Task: Look for space in San Antonio, Philippines from 12th August, 2023 to 15th August, 2023 for 3 adults in price range Rs.12000 to Rs.16000. Place can be entire place with 2 bedrooms having 3 beds and 1 bathroom. Property type can be house, flat, guest house. Booking option can be shelf check-in. Required host language is English.
Action: Mouse moved to (525, 143)
Screenshot: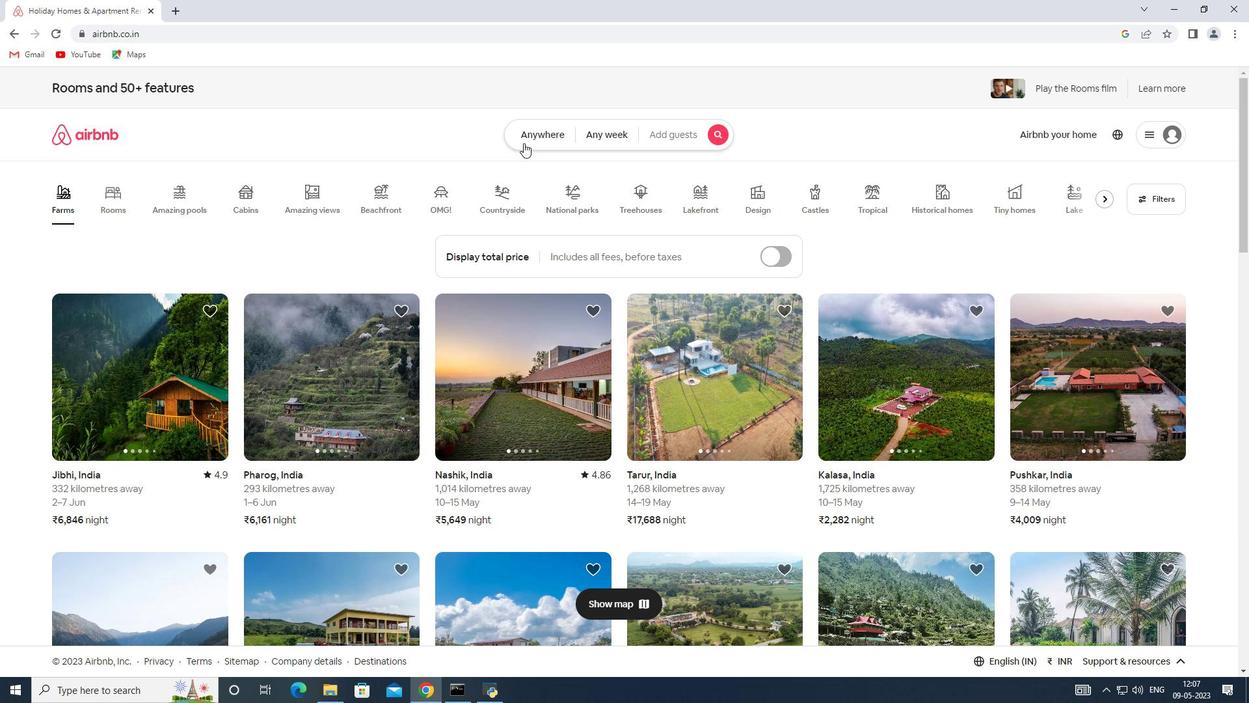 
Action: Mouse pressed left at (525, 143)
Screenshot: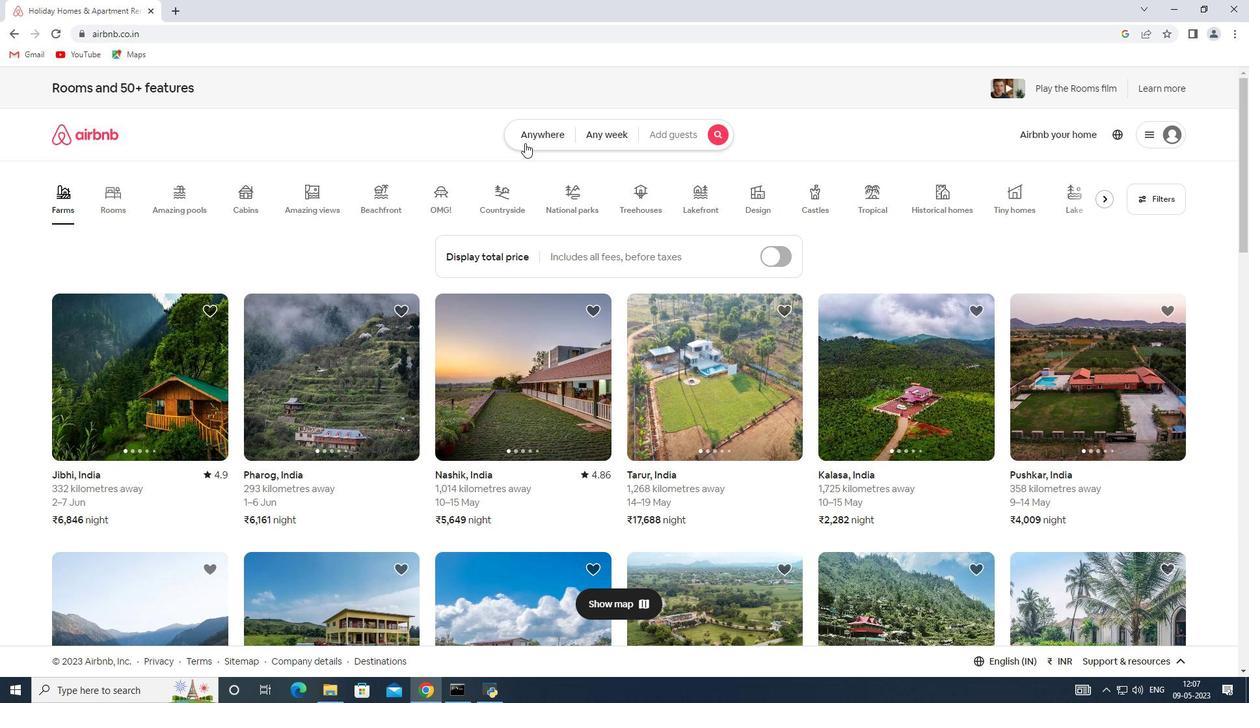 
Action: Mouse moved to (489, 181)
Screenshot: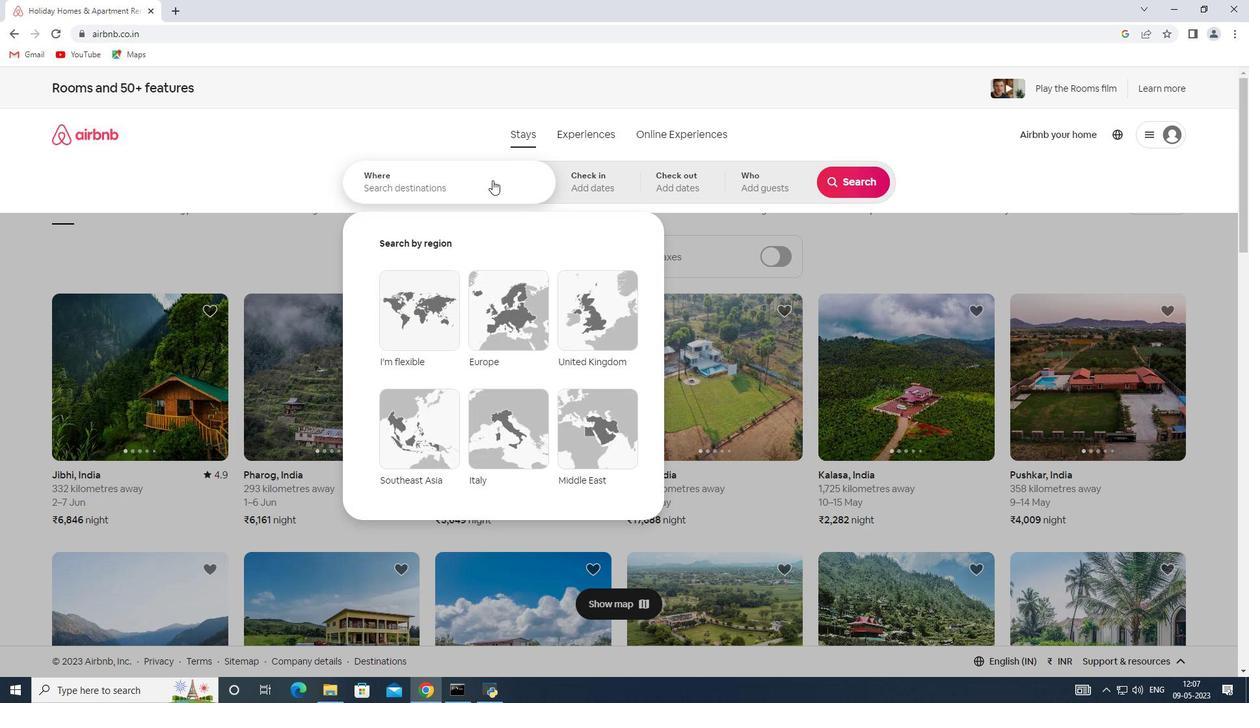 
Action: Mouse pressed left at (489, 181)
Screenshot: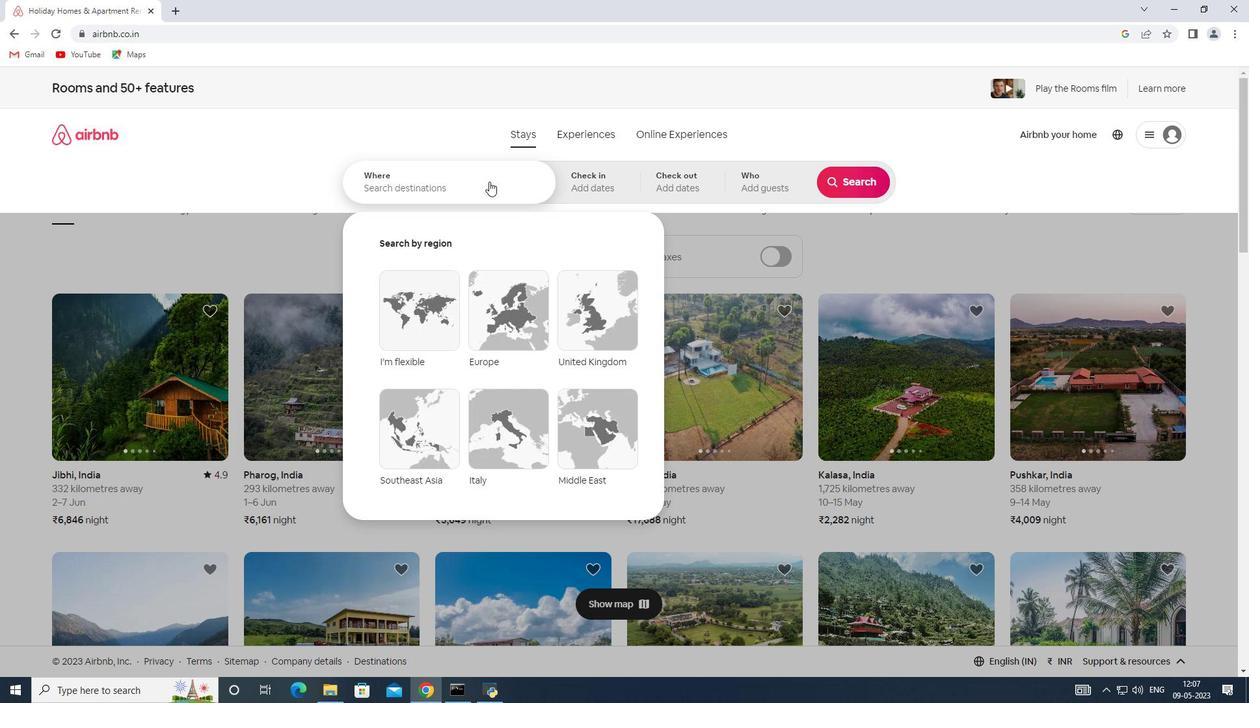 
Action: Key pressed <Key.shift>San<Key.space><Key.shift>Antonio,<Key.shift>Philippines
Screenshot: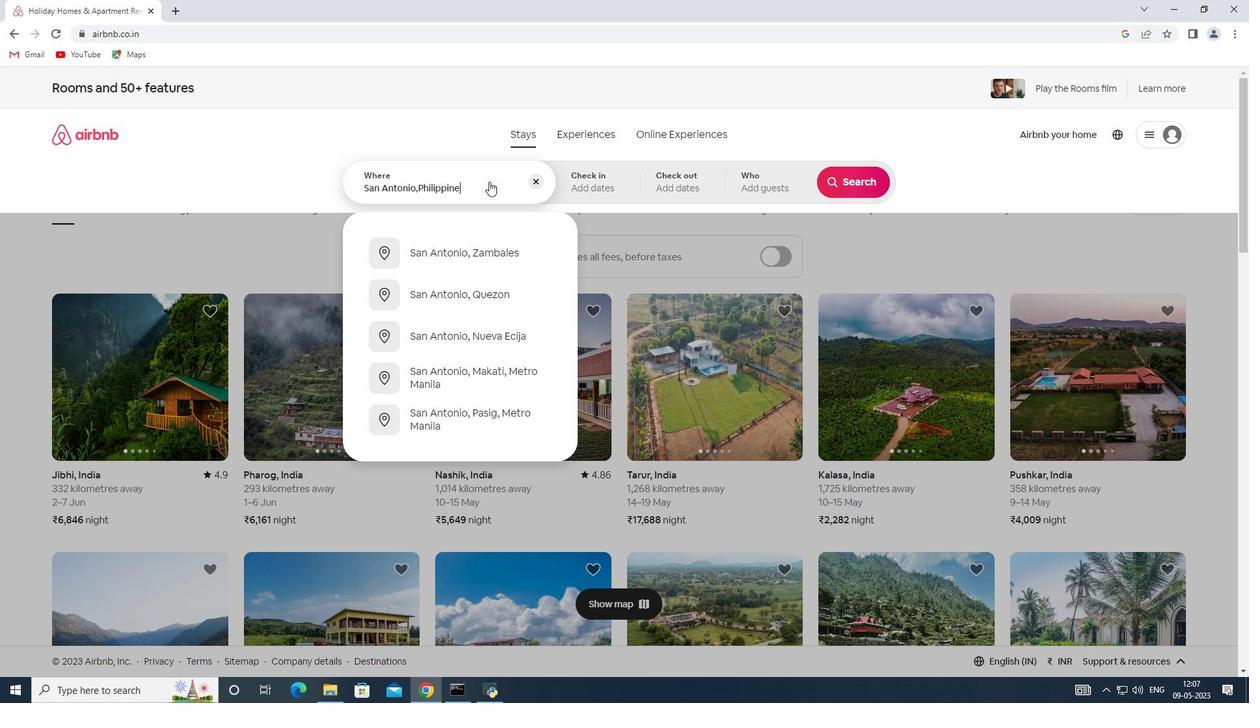 
Action: Mouse moved to (578, 177)
Screenshot: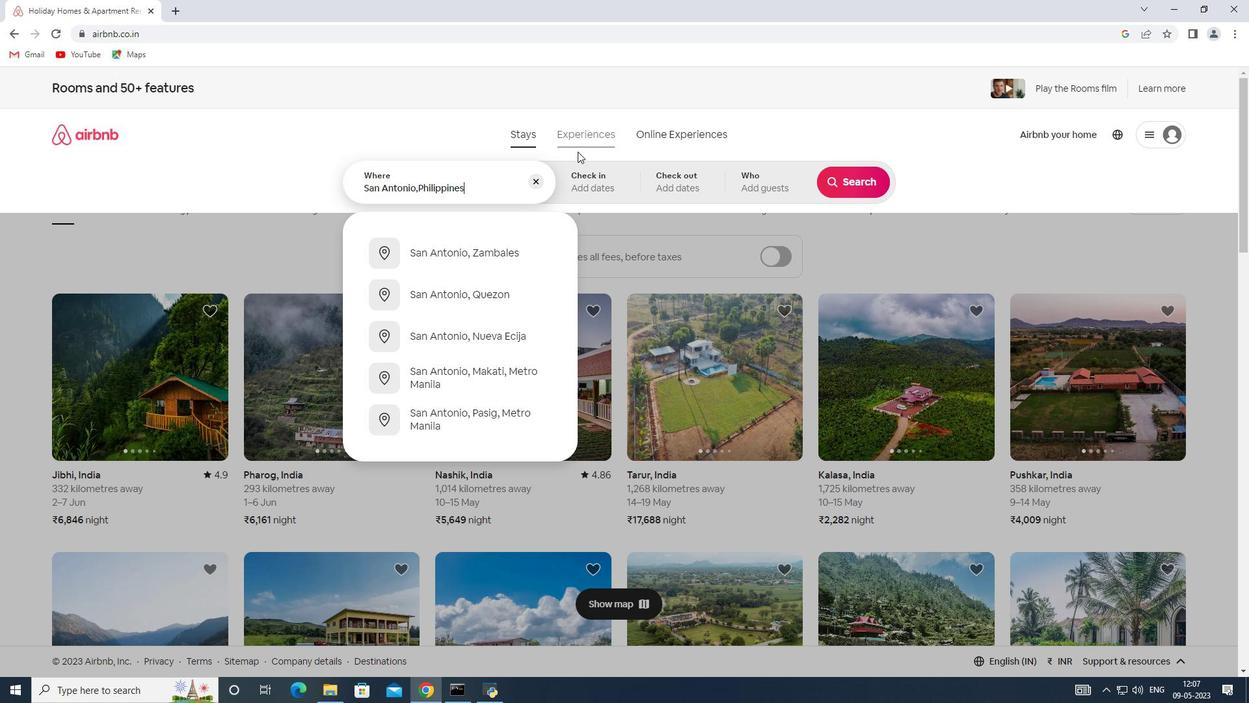 
Action: Mouse pressed left at (578, 177)
Screenshot: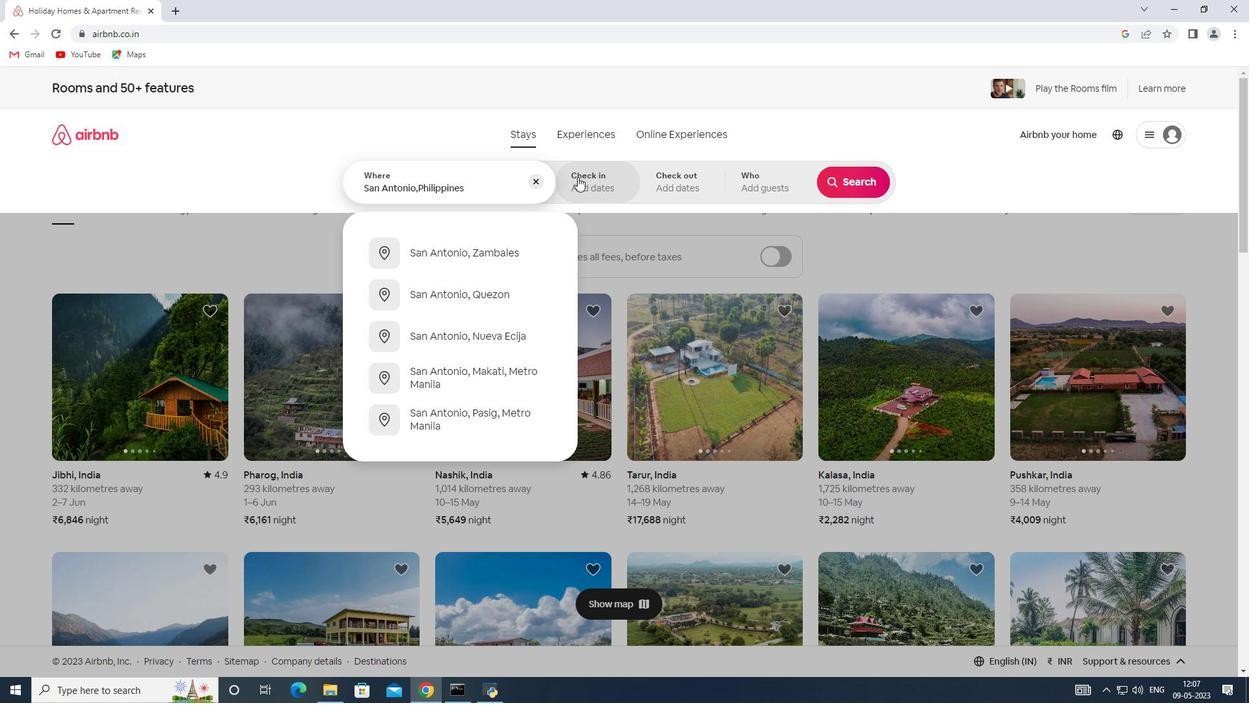 
Action: Mouse moved to (846, 289)
Screenshot: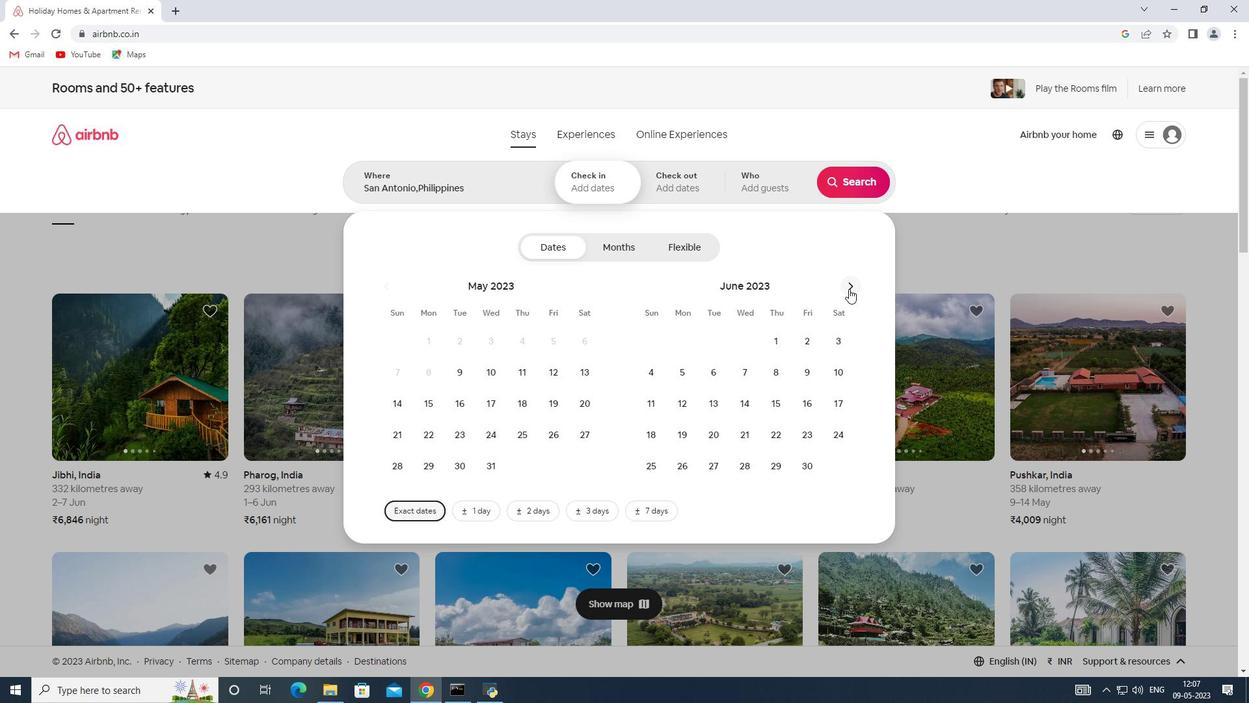 
Action: Mouse pressed left at (846, 289)
Screenshot: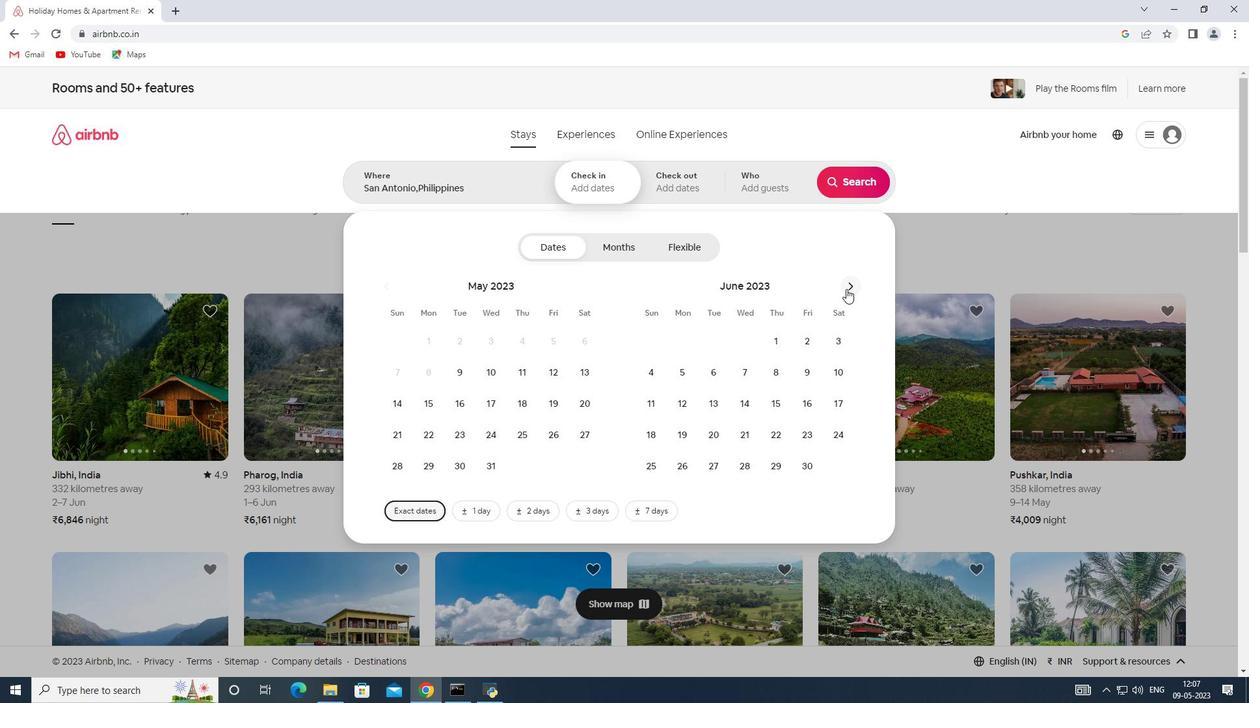 
Action: Mouse pressed left at (846, 289)
Screenshot: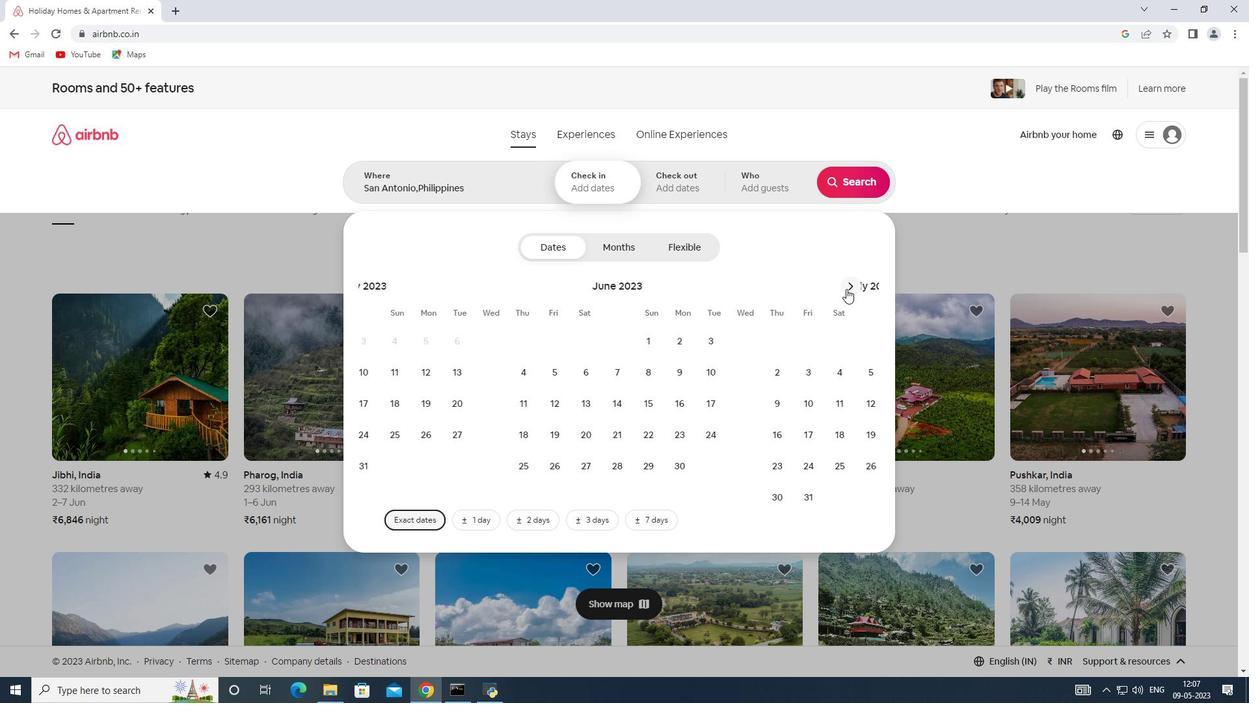 
Action: Mouse moved to (837, 365)
Screenshot: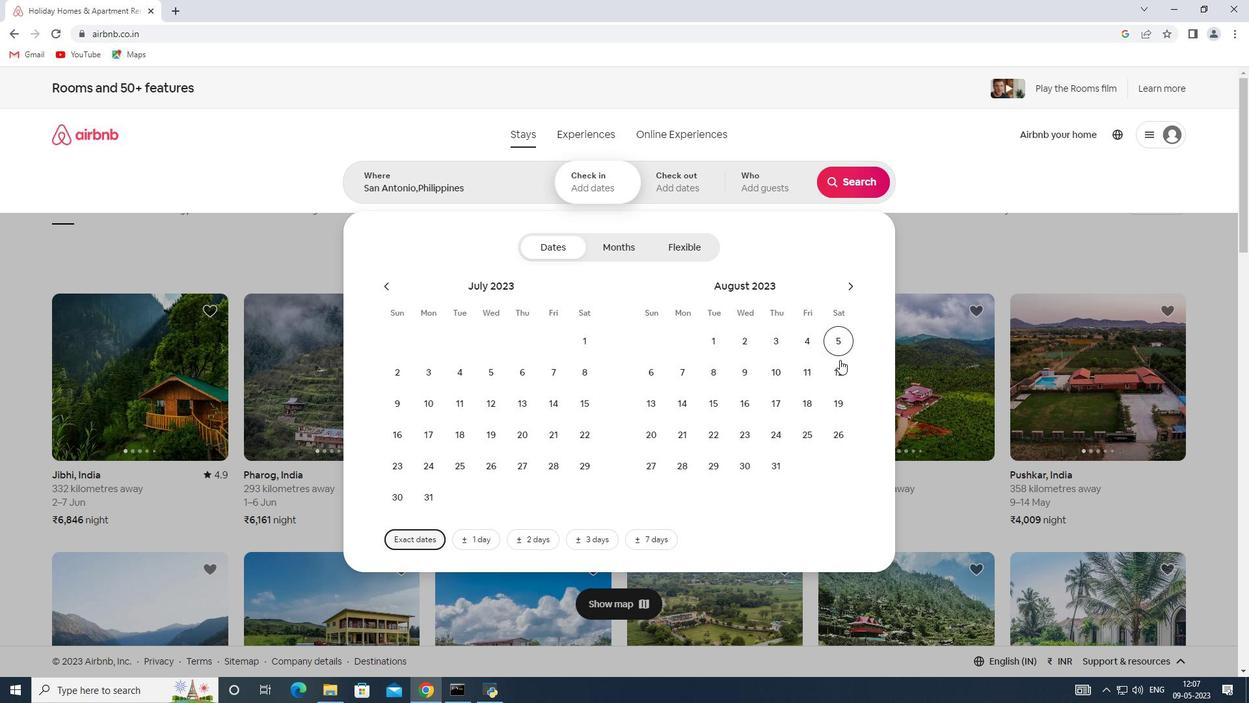 
Action: Mouse pressed left at (837, 365)
Screenshot: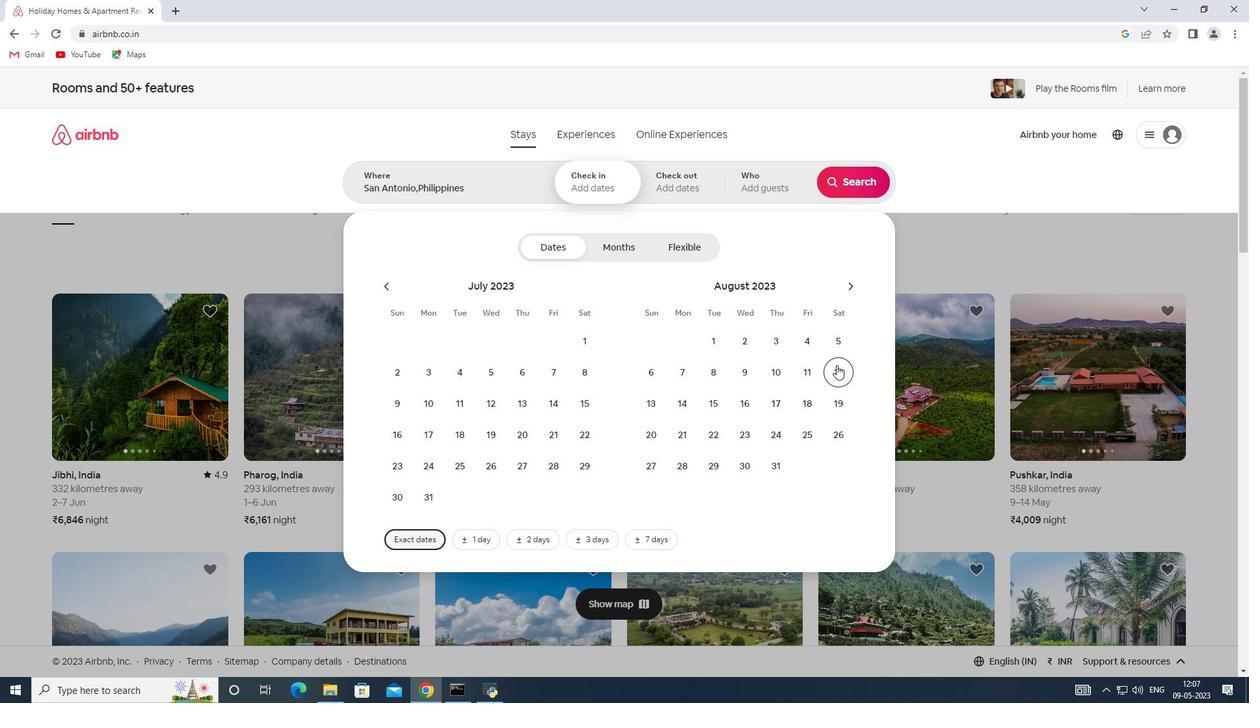 
Action: Mouse moved to (711, 400)
Screenshot: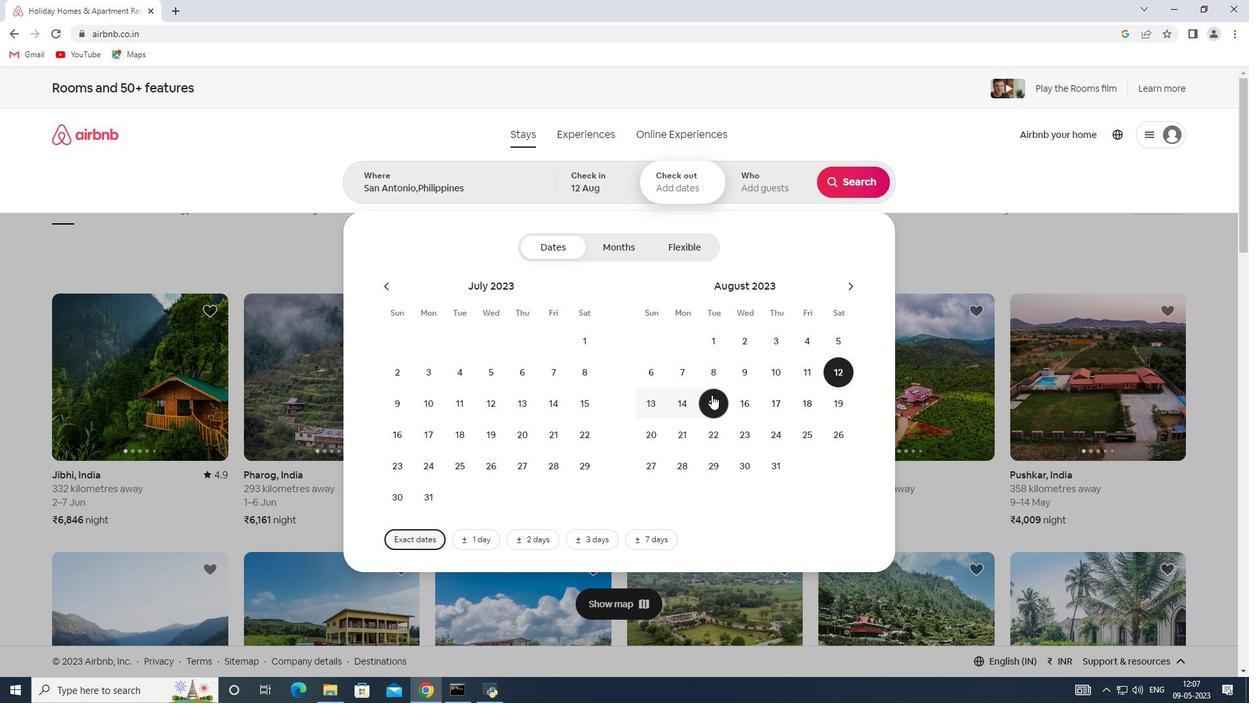 
Action: Mouse pressed left at (711, 400)
Screenshot: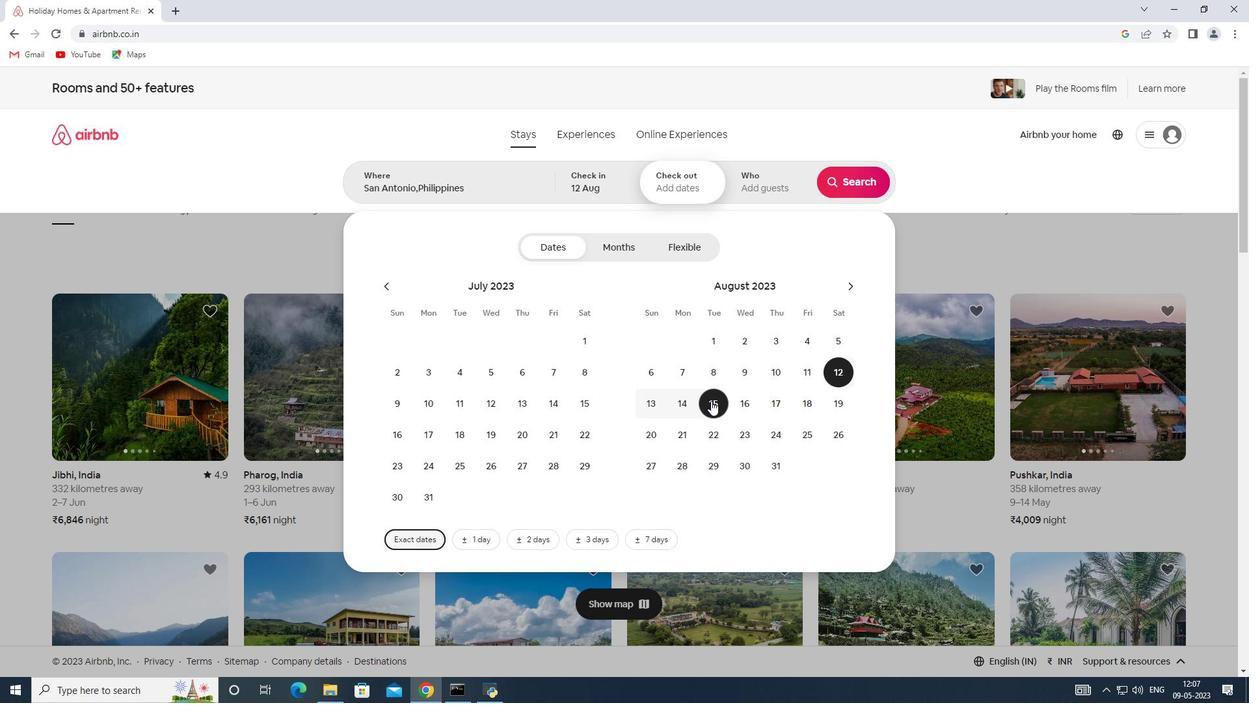 
Action: Mouse moved to (765, 188)
Screenshot: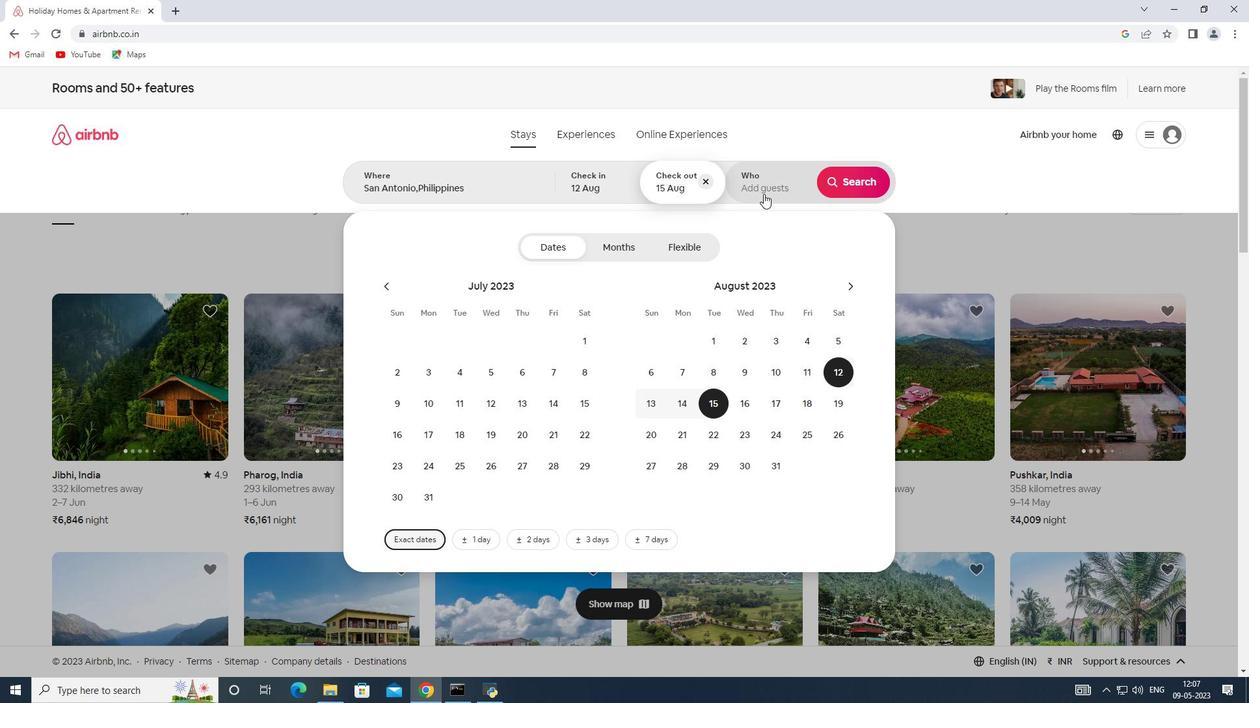 
Action: Mouse pressed left at (765, 188)
Screenshot: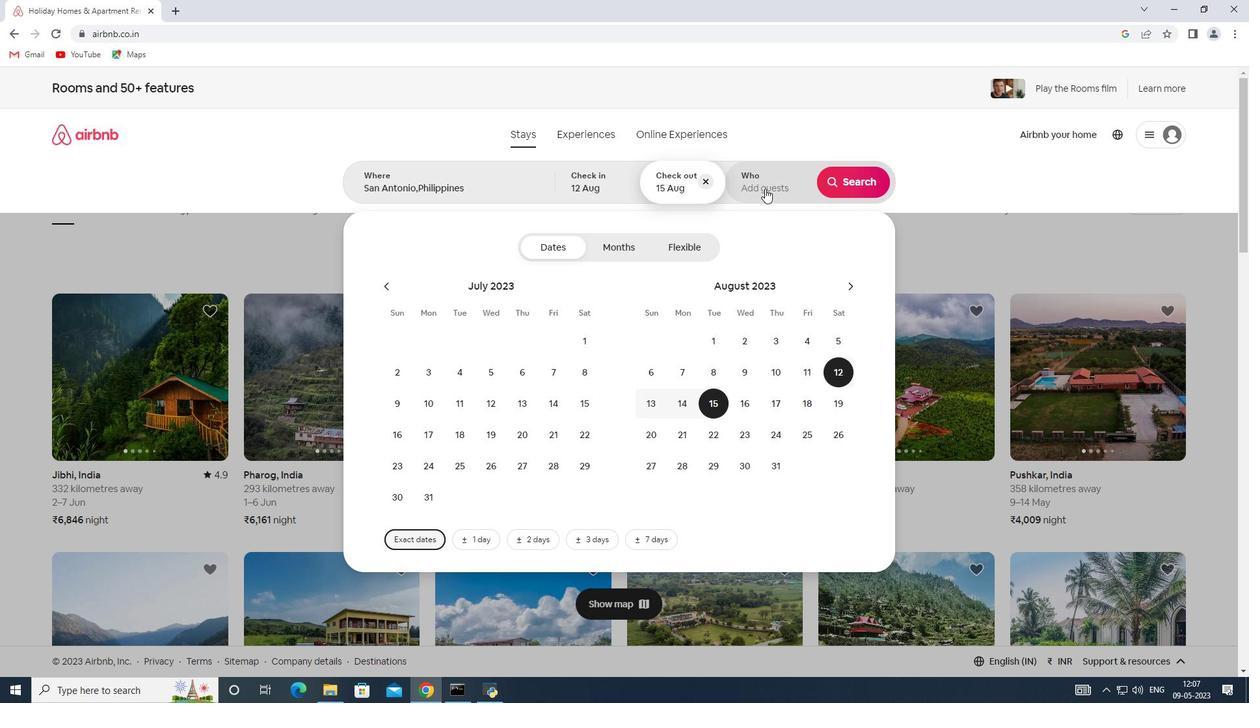 
Action: Mouse moved to (853, 255)
Screenshot: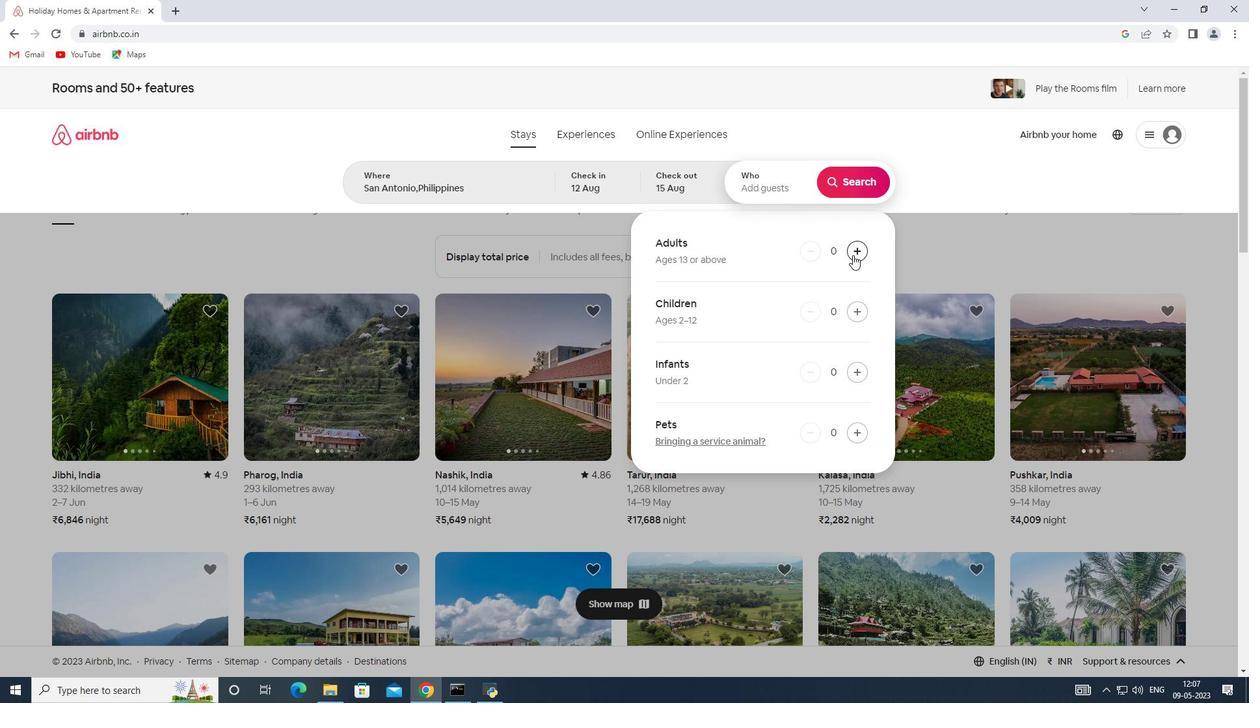 
Action: Mouse pressed left at (853, 255)
Screenshot: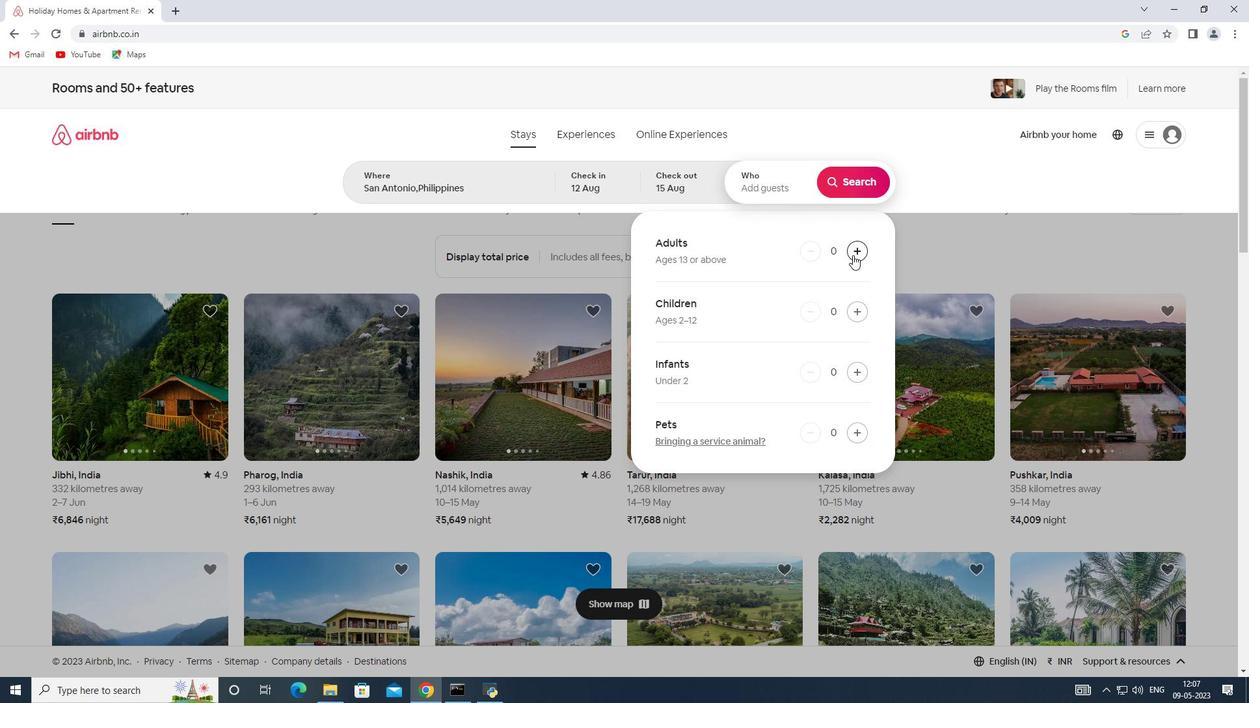 
Action: Mouse pressed left at (853, 255)
Screenshot: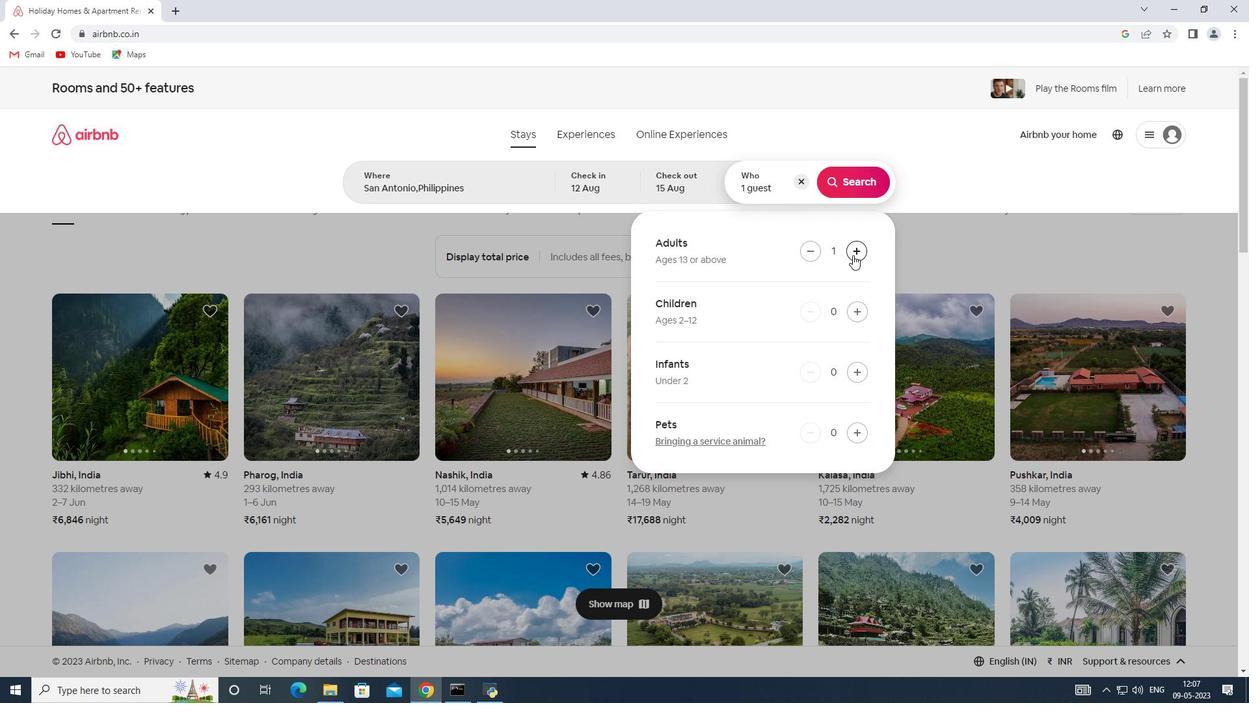 
Action: Mouse pressed left at (853, 255)
Screenshot: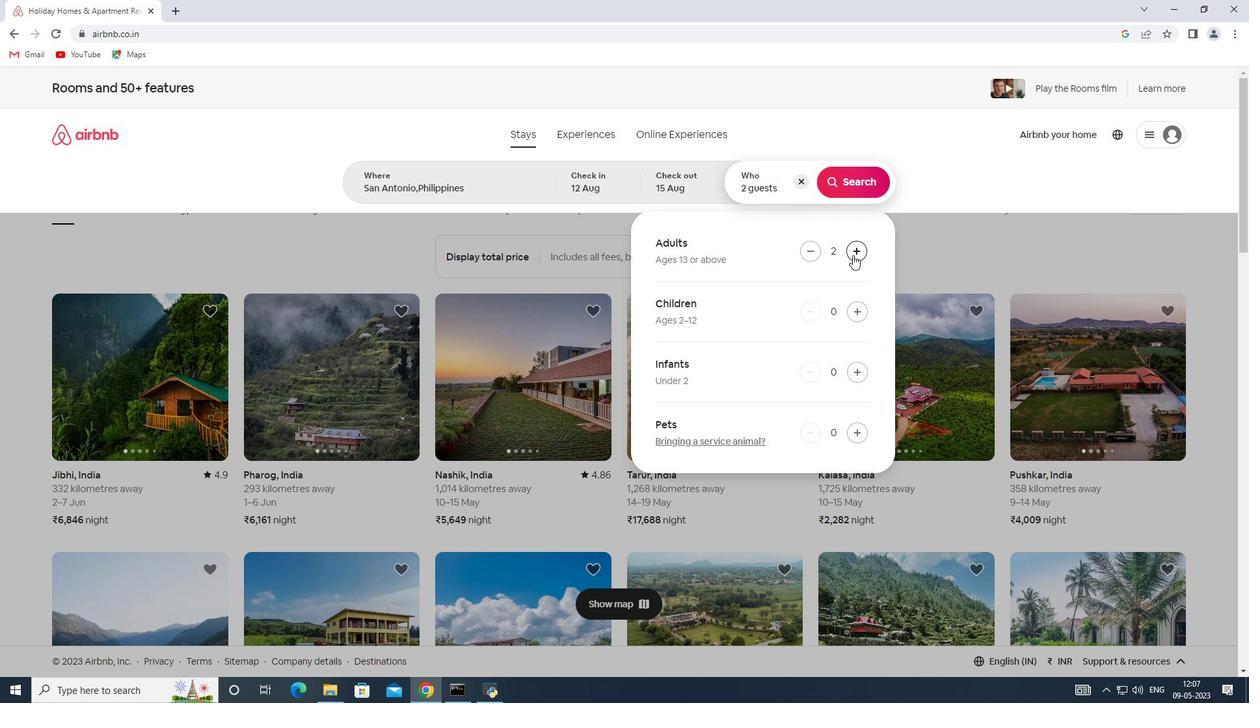 
Action: Mouse moved to (857, 182)
Screenshot: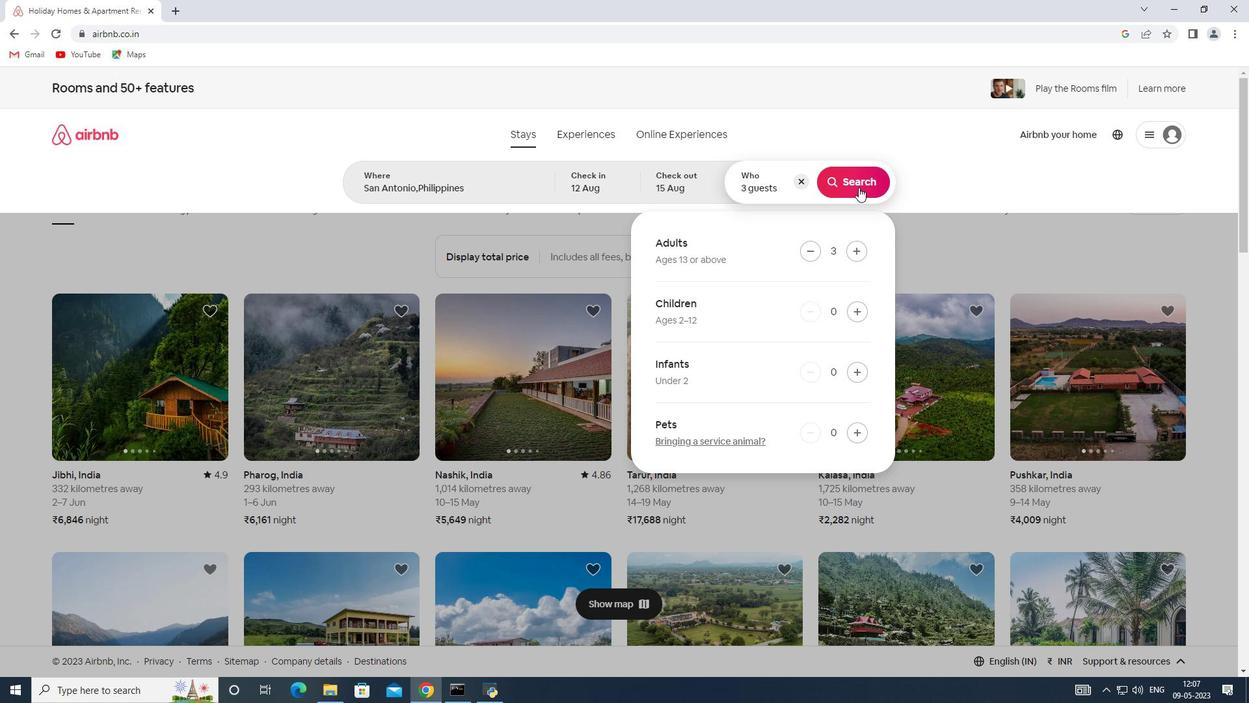 
Action: Mouse pressed left at (857, 182)
Screenshot: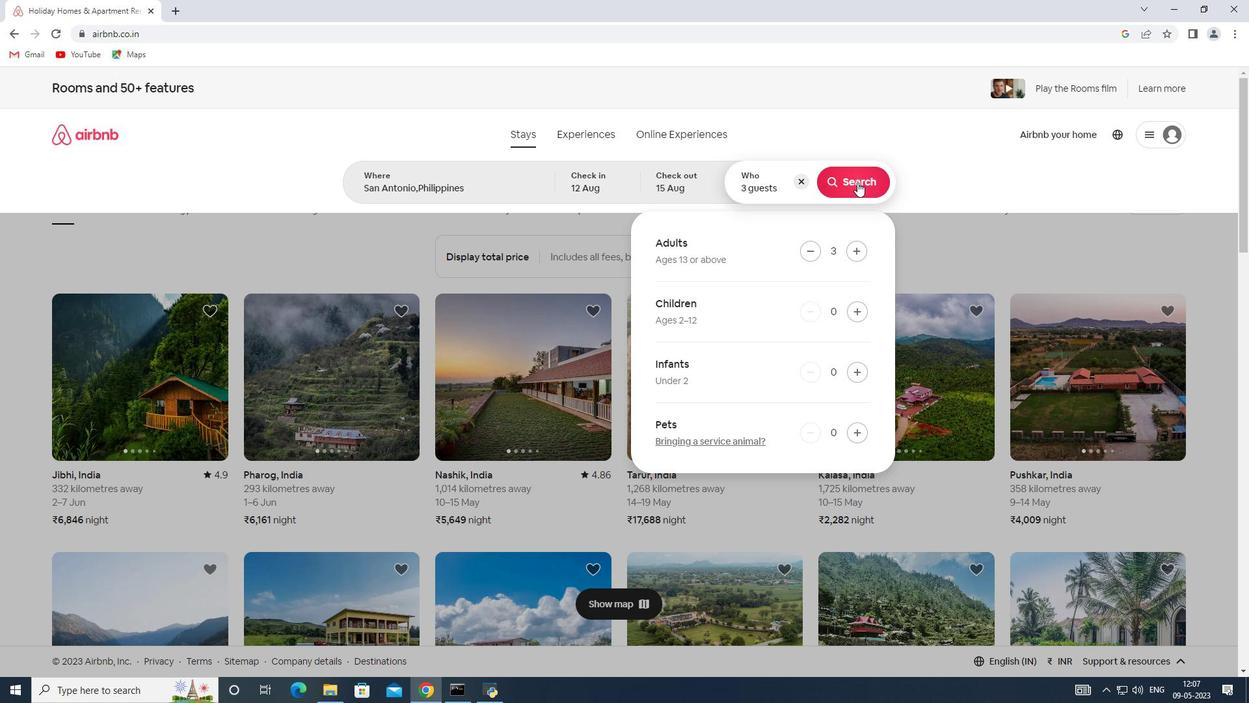 
Action: Mouse moved to (1176, 143)
Screenshot: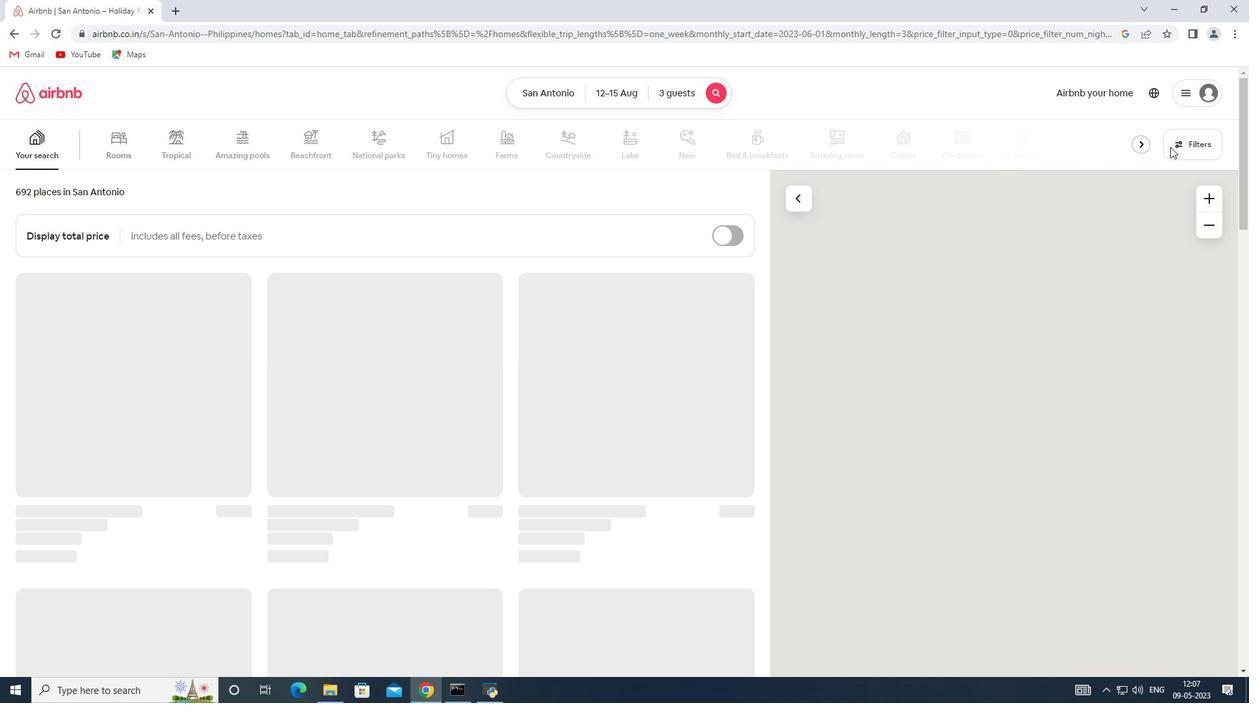 
Action: Mouse pressed left at (1176, 143)
Screenshot: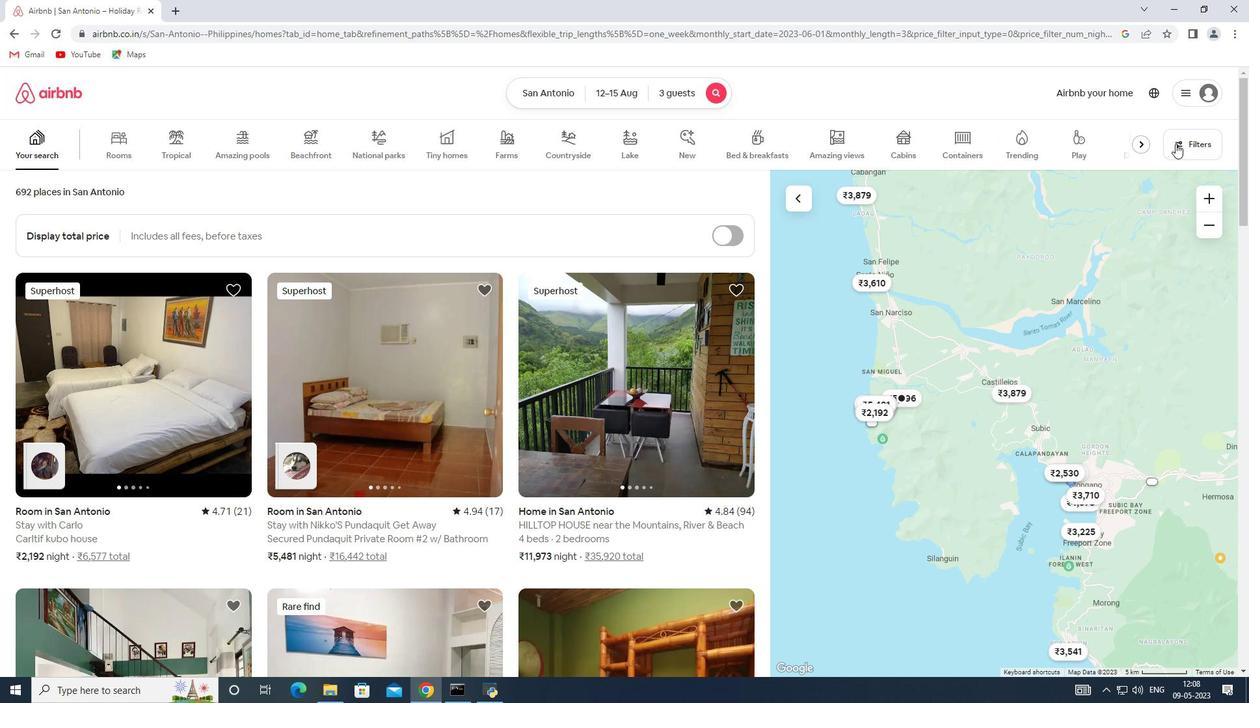 
Action: Mouse moved to (446, 459)
Screenshot: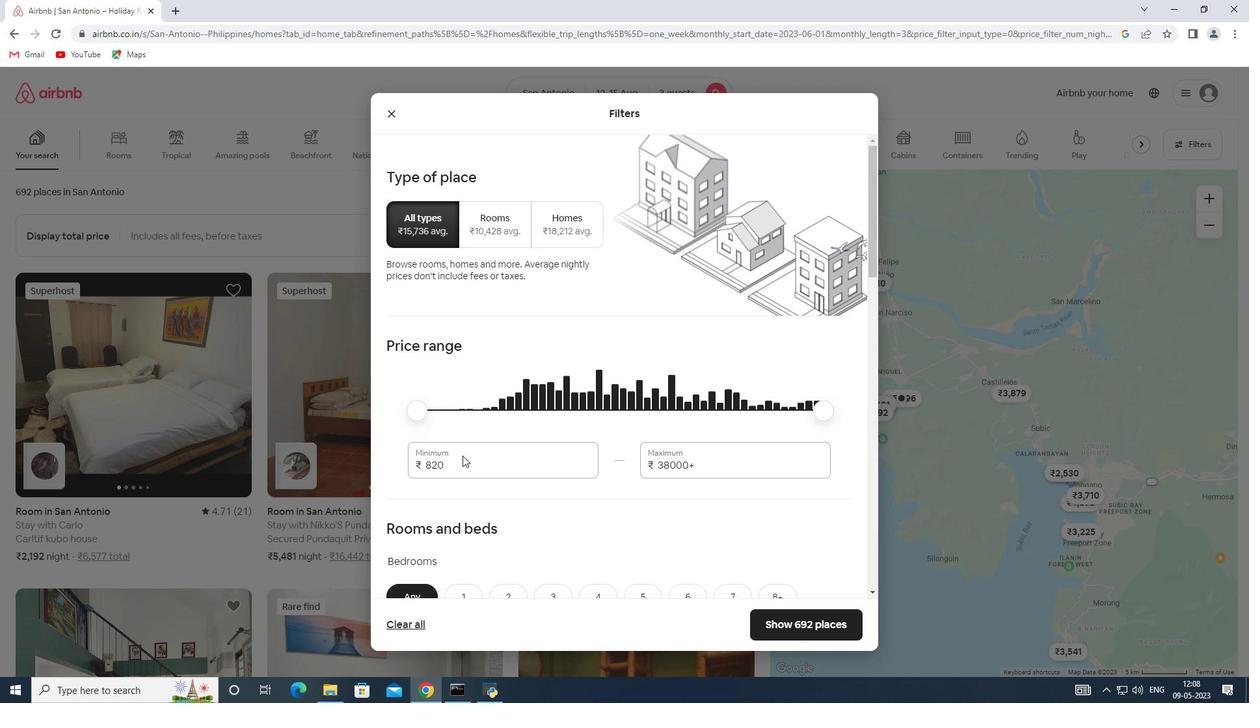 
Action: Mouse pressed left at (446, 459)
Screenshot: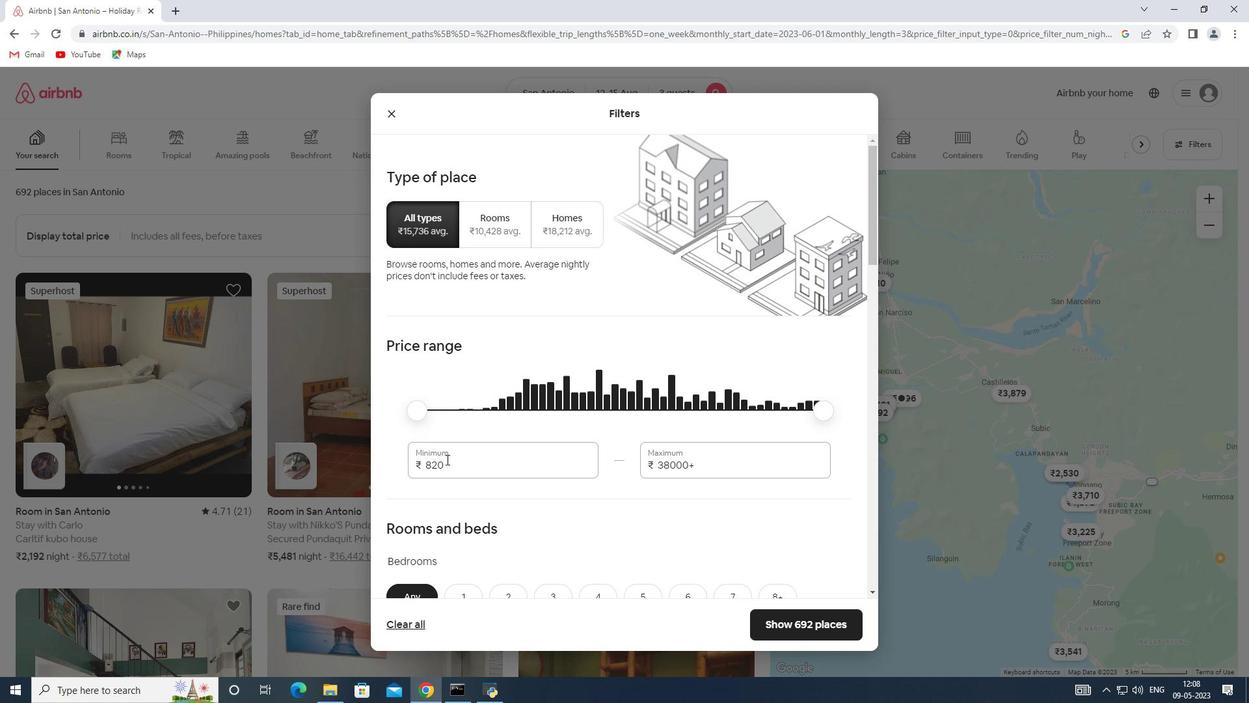 
Action: Mouse moved to (415, 460)
Screenshot: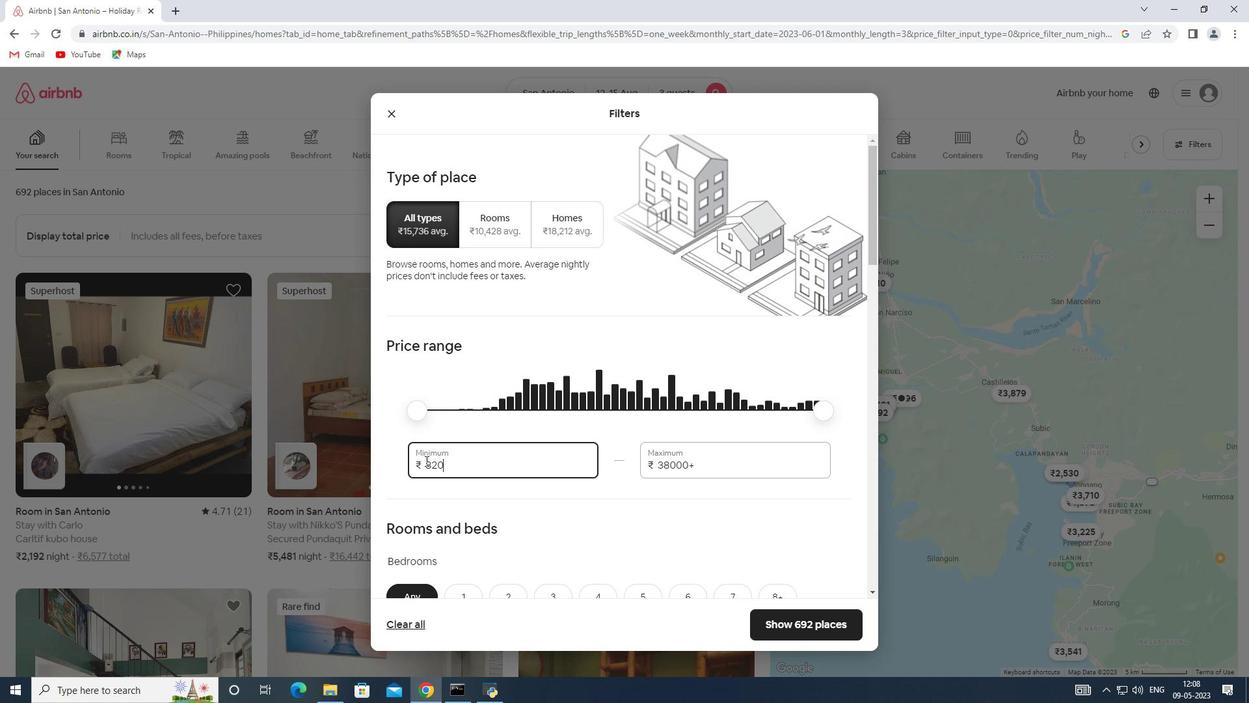 
Action: Key pressed 12000
Screenshot: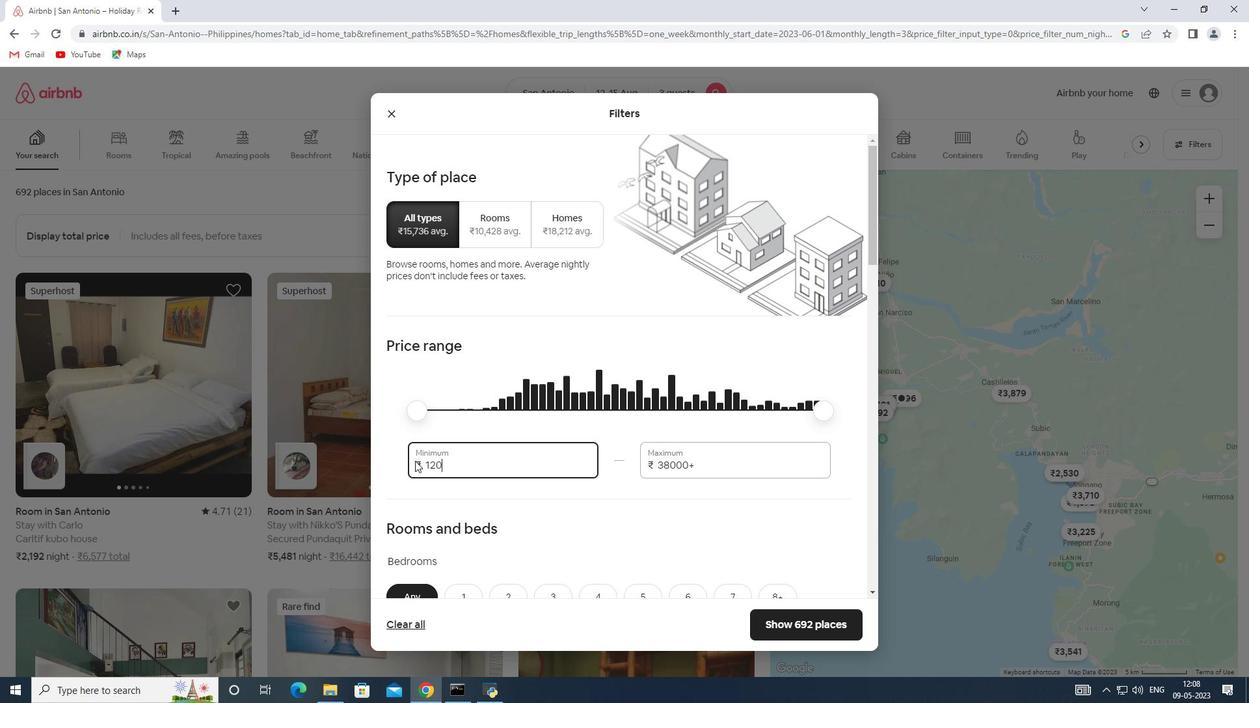 
Action: Mouse moved to (702, 466)
Screenshot: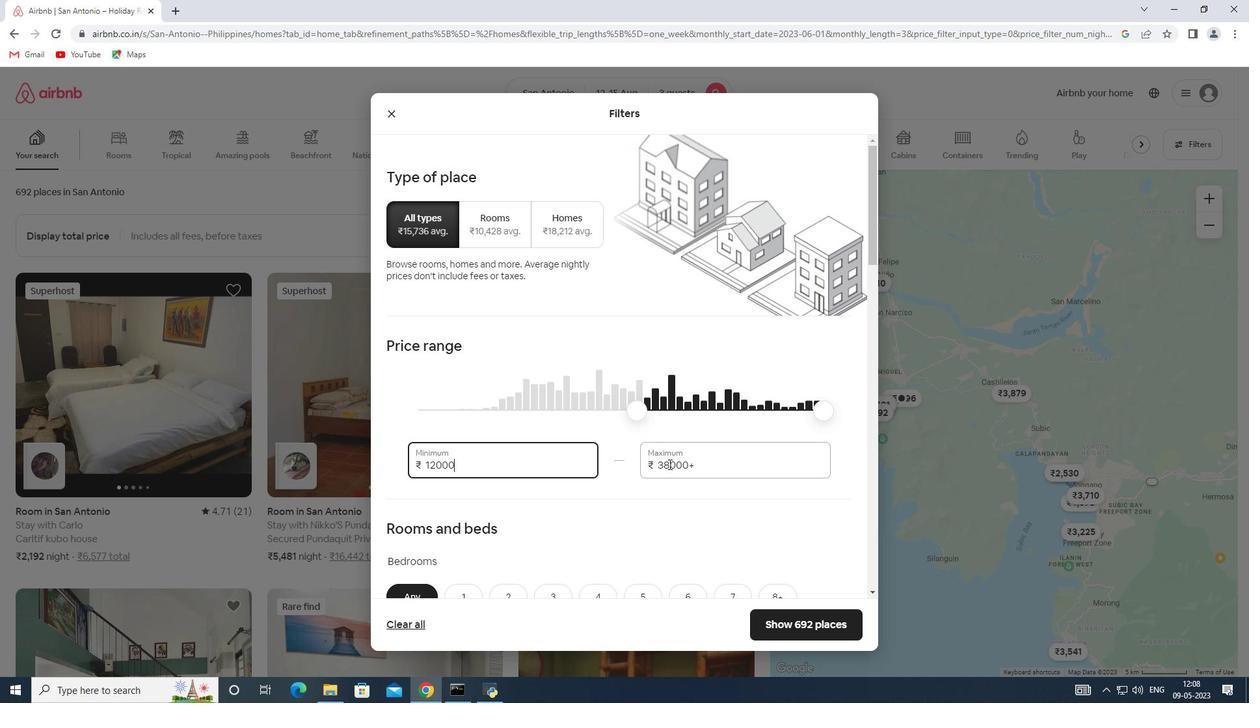 
Action: Mouse pressed left at (702, 466)
Screenshot: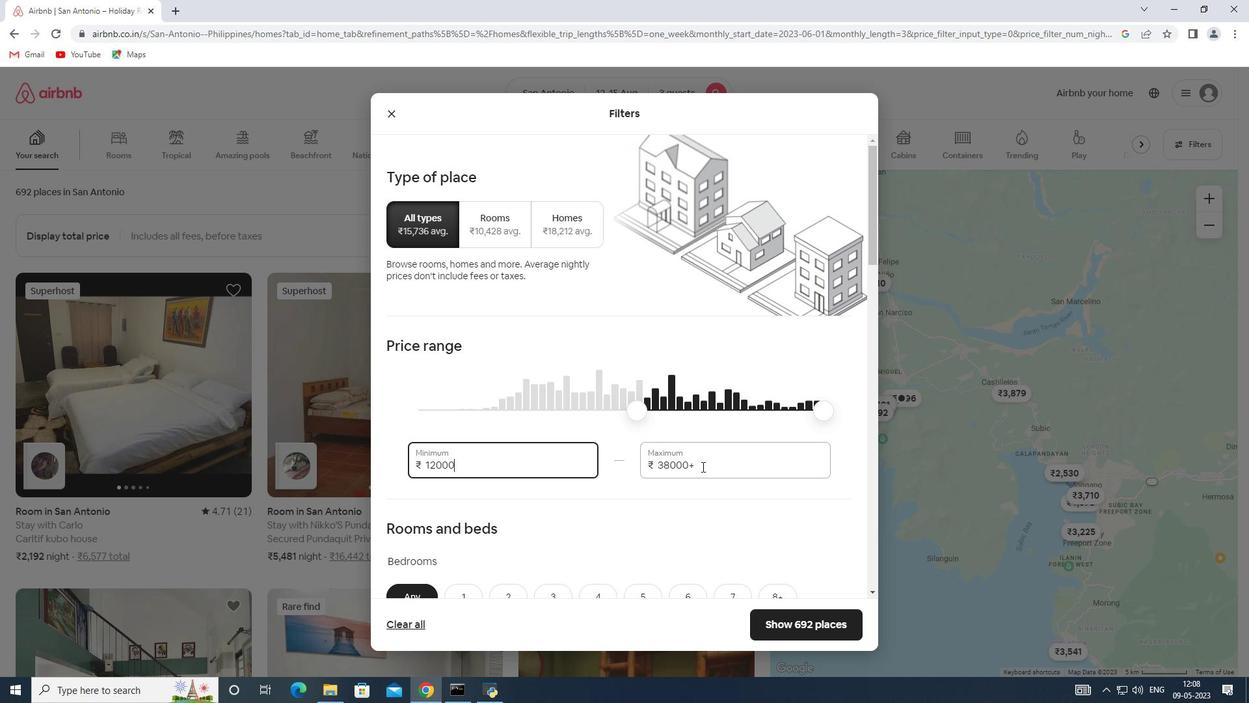 
Action: Mouse moved to (650, 466)
Screenshot: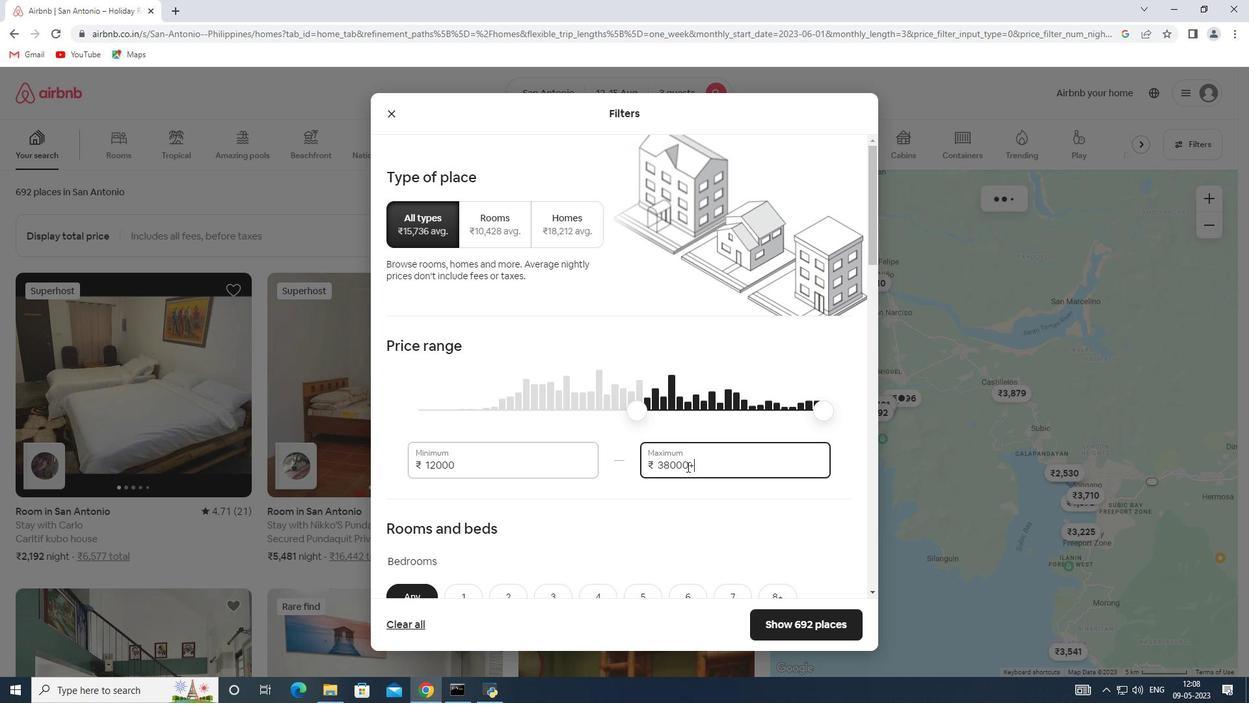 
Action: Key pressed 16000
Screenshot: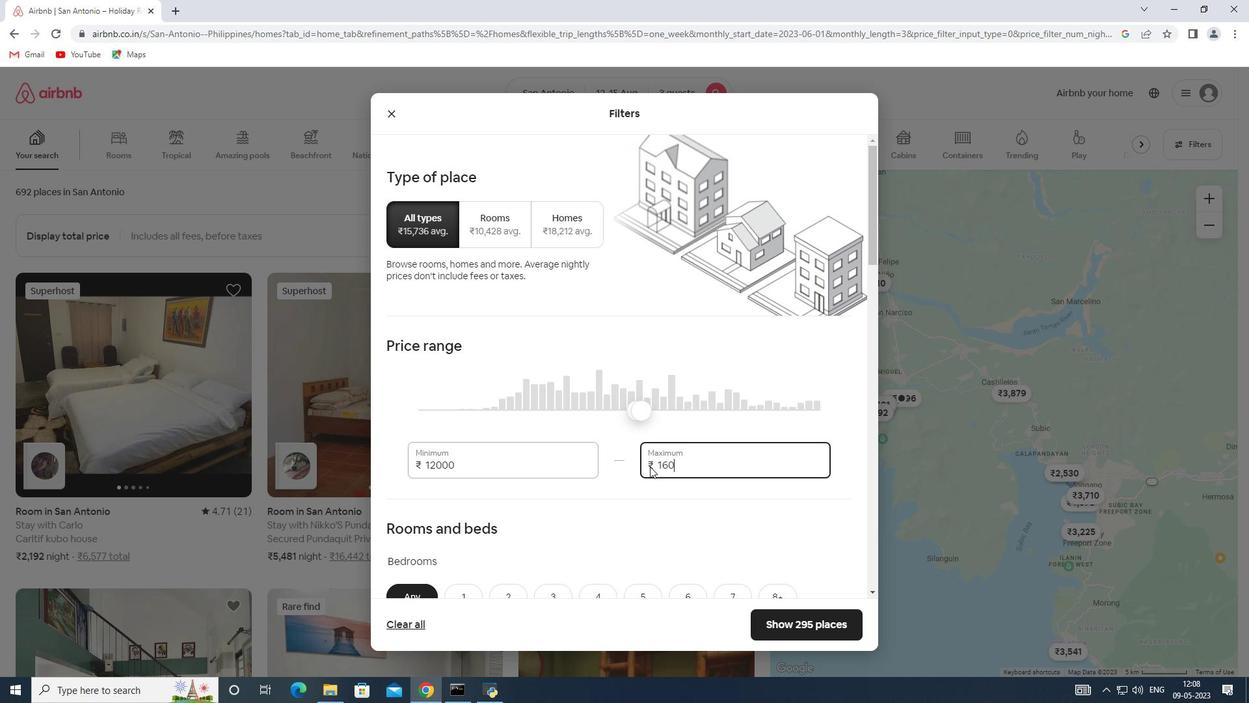 
Action: Mouse scrolled (650, 466) with delta (0, 0)
Screenshot: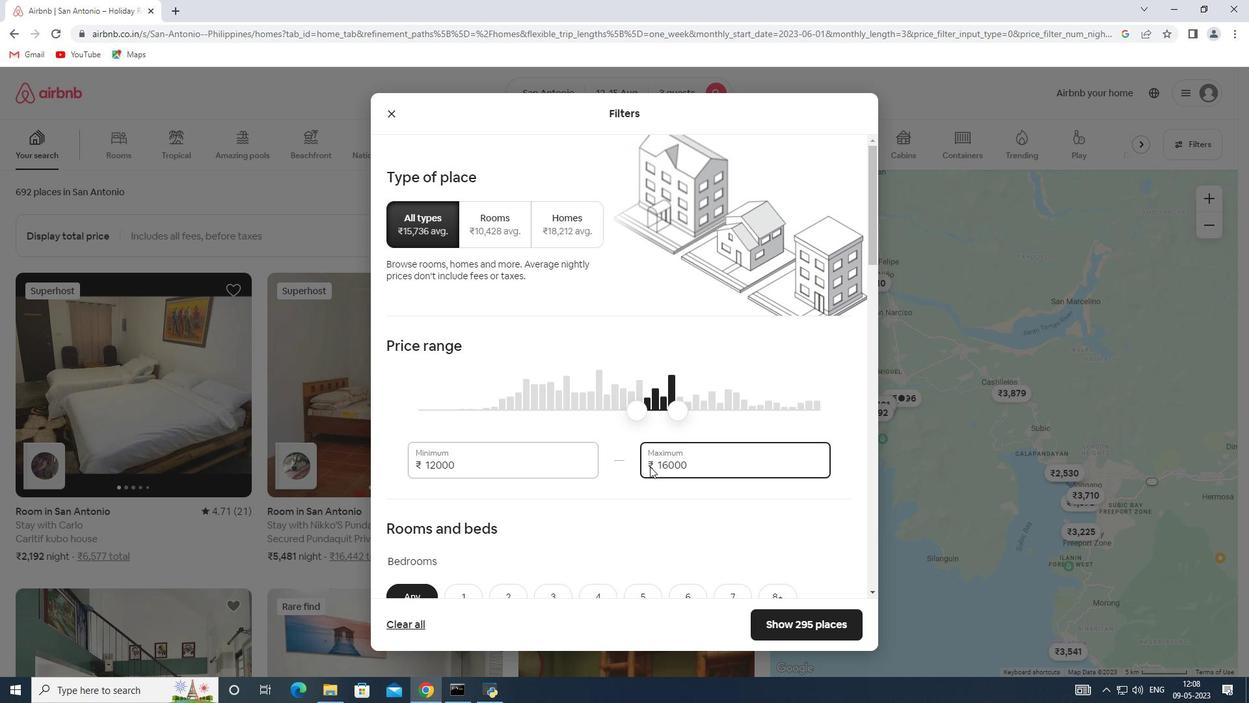 
Action: Mouse scrolled (650, 466) with delta (0, 0)
Screenshot: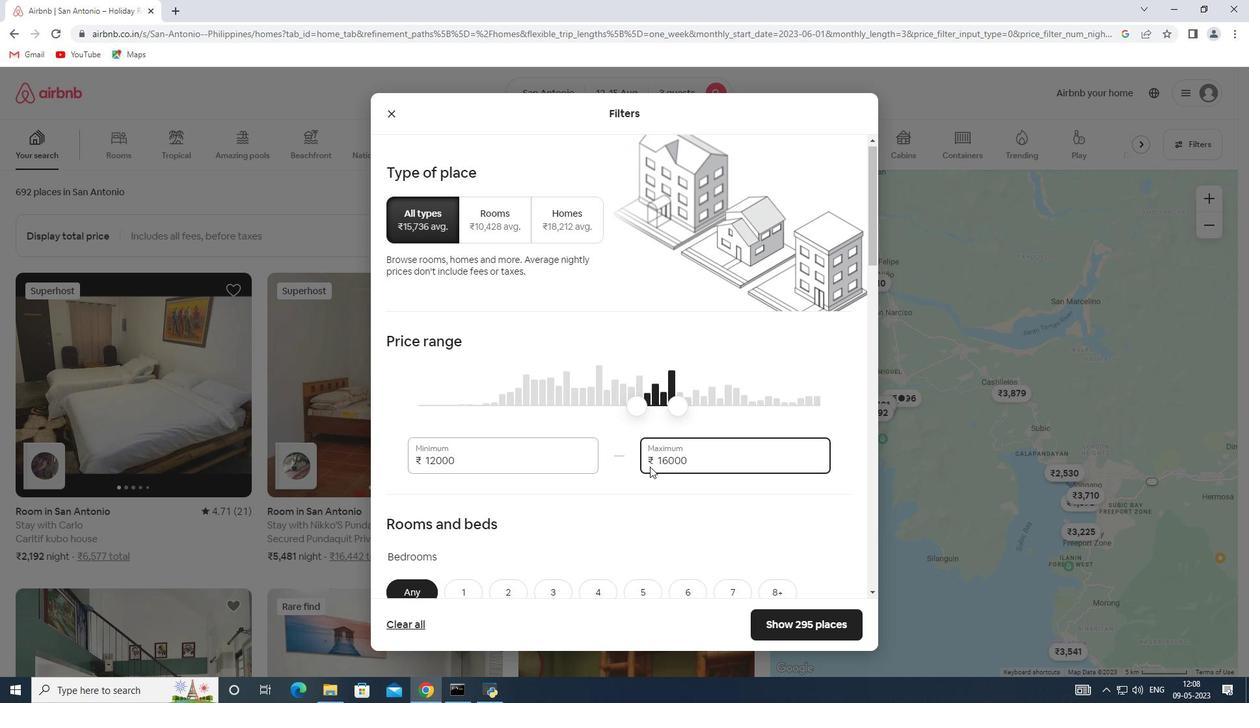 
Action: Mouse scrolled (650, 466) with delta (0, 0)
Screenshot: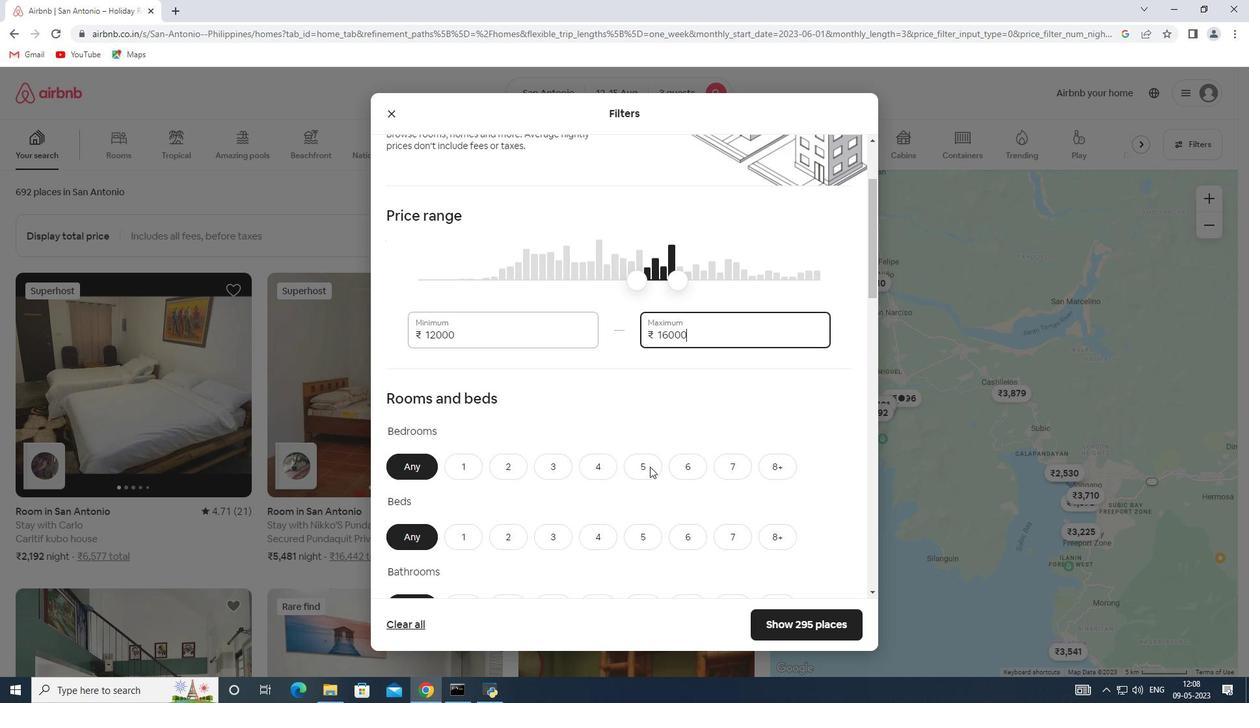 
Action: Mouse scrolled (650, 466) with delta (0, 0)
Screenshot: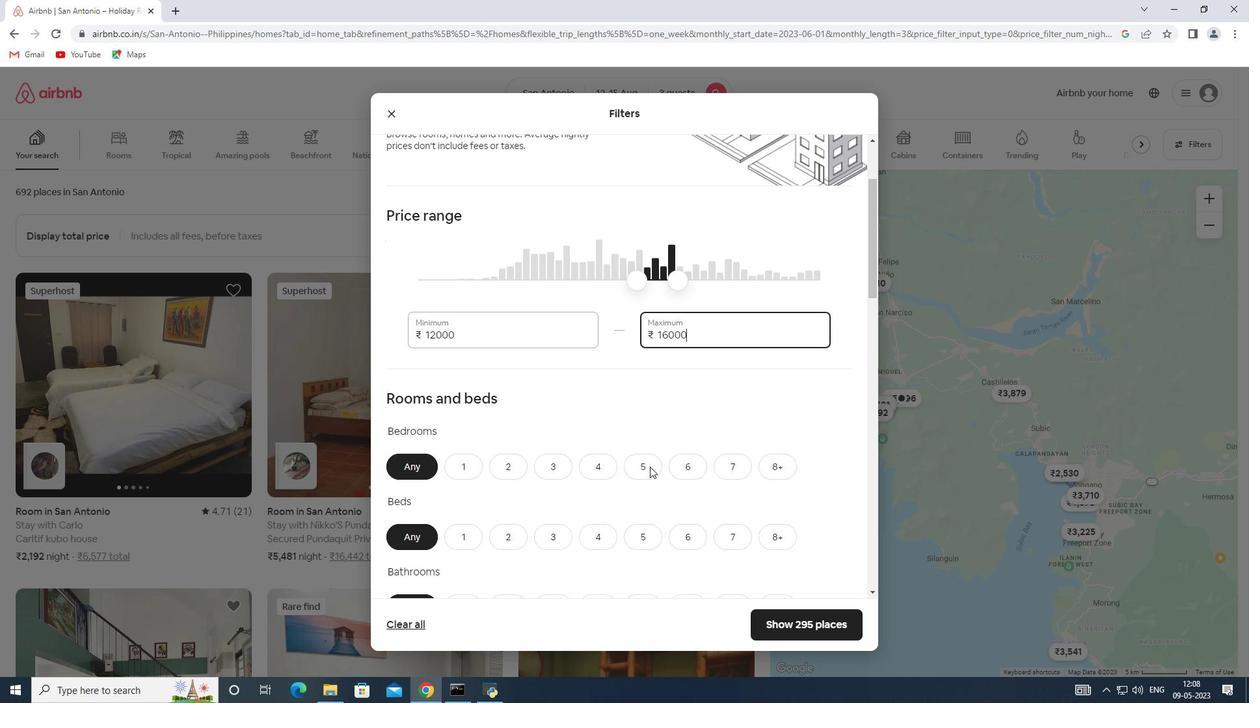 
Action: Mouse moved to (499, 344)
Screenshot: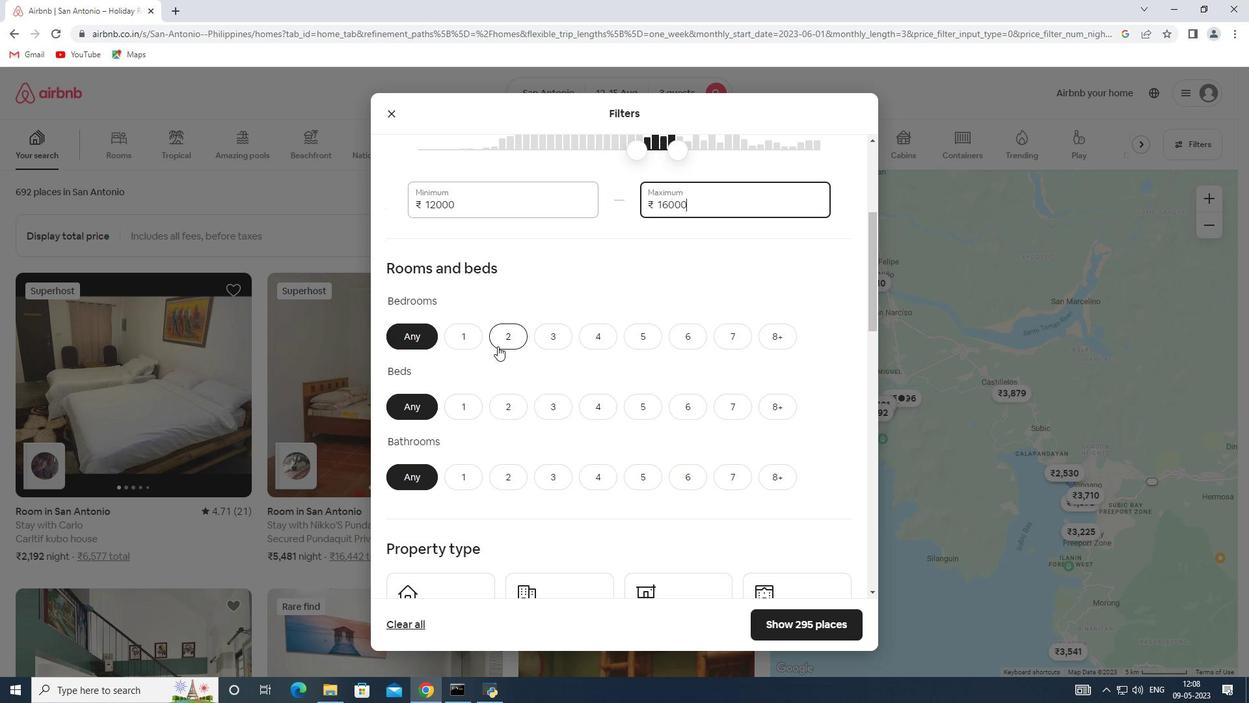 
Action: Mouse pressed left at (499, 344)
Screenshot: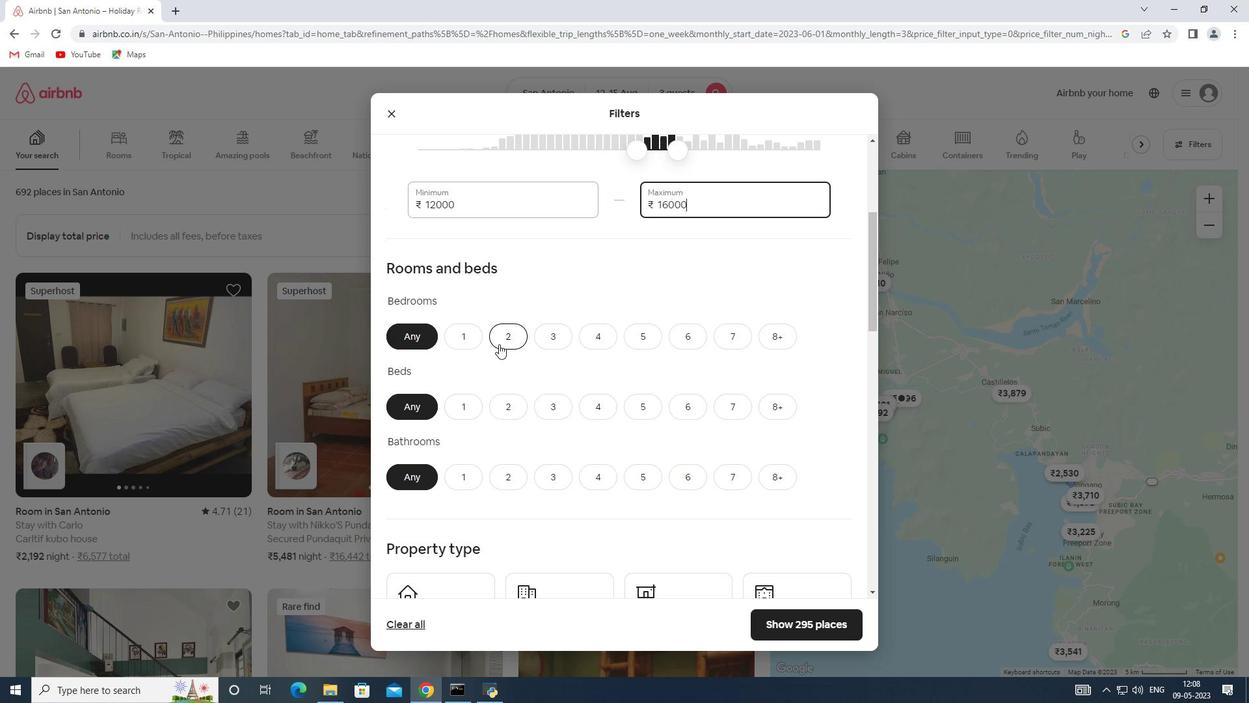 
Action: Mouse moved to (546, 412)
Screenshot: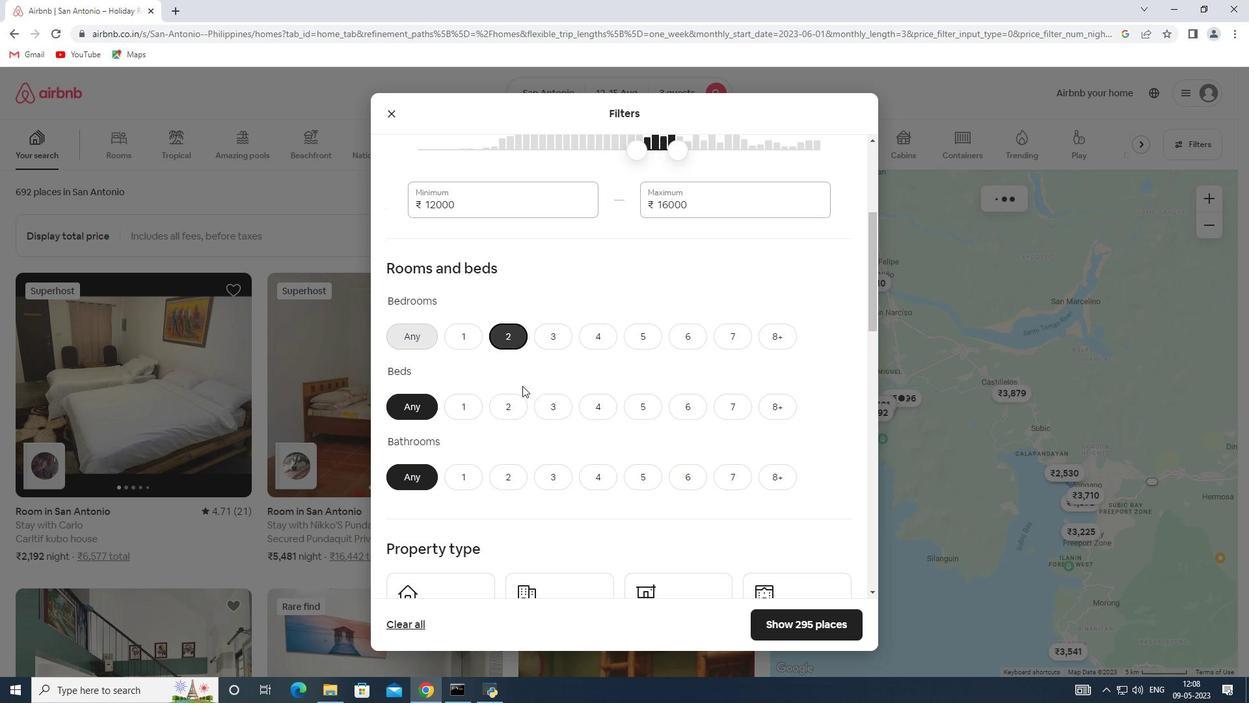 
Action: Mouse pressed left at (546, 412)
Screenshot: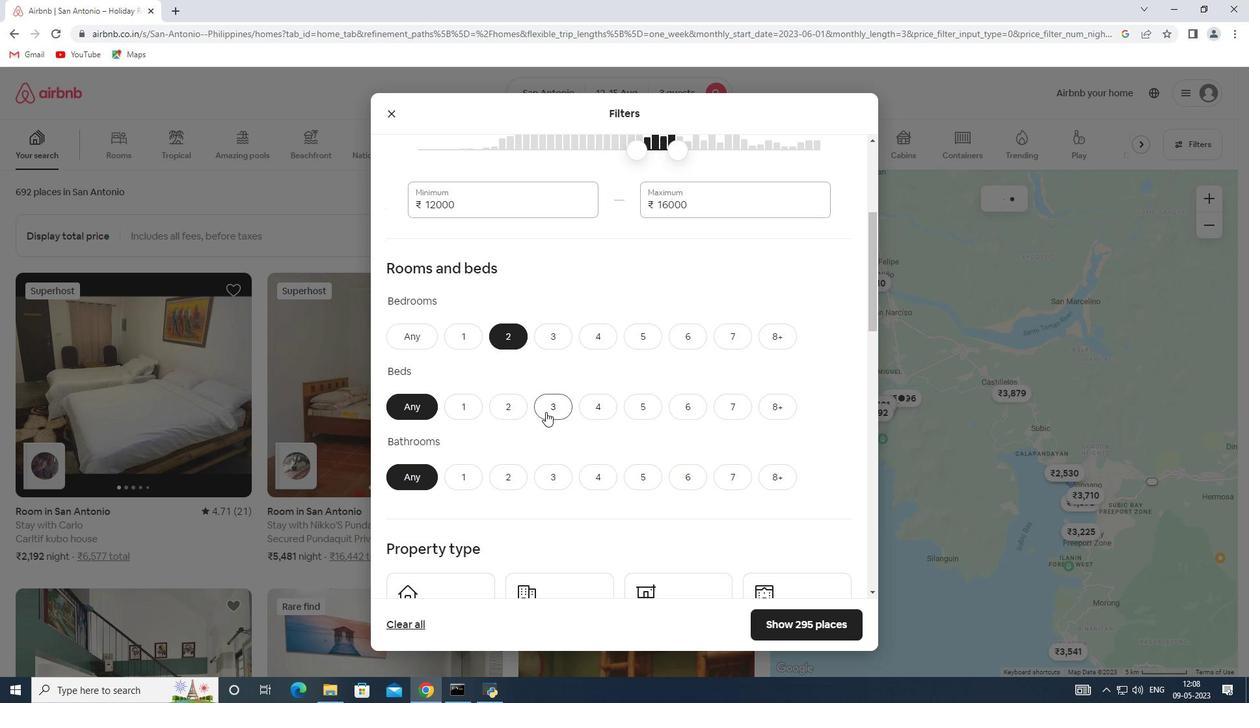 
Action: Mouse moved to (470, 471)
Screenshot: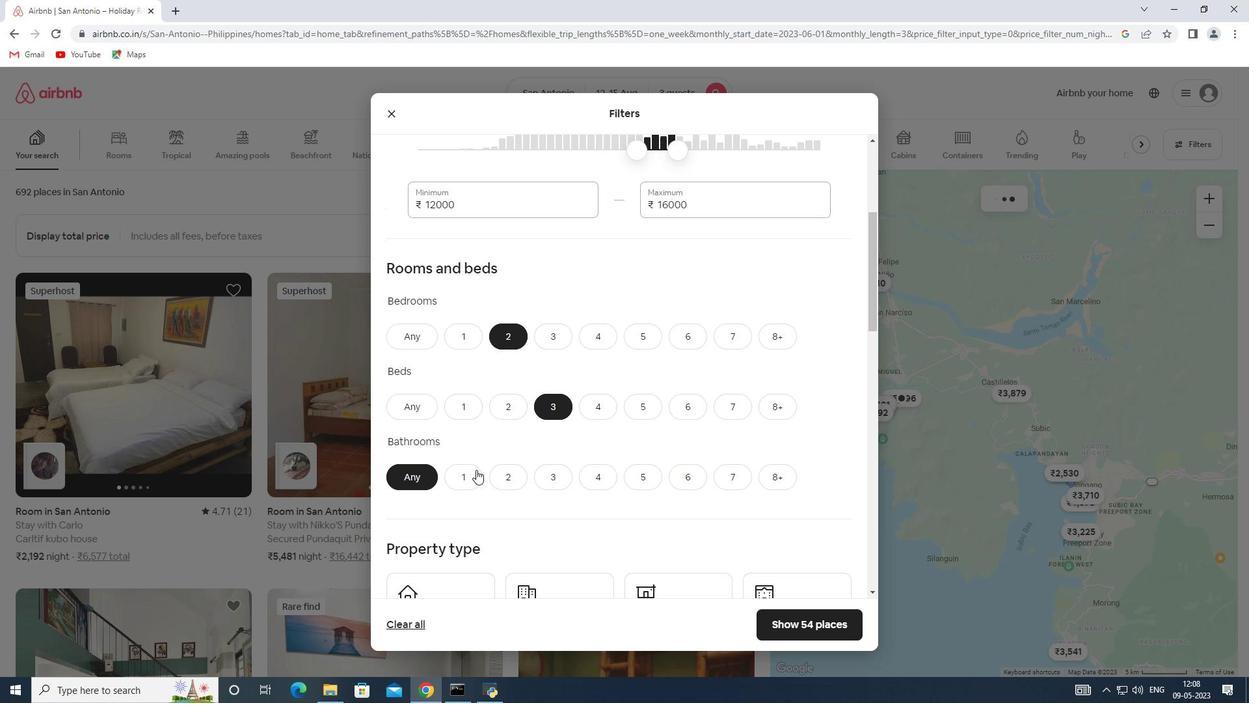 
Action: Mouse pressed left at (470, 471)
Screenshot: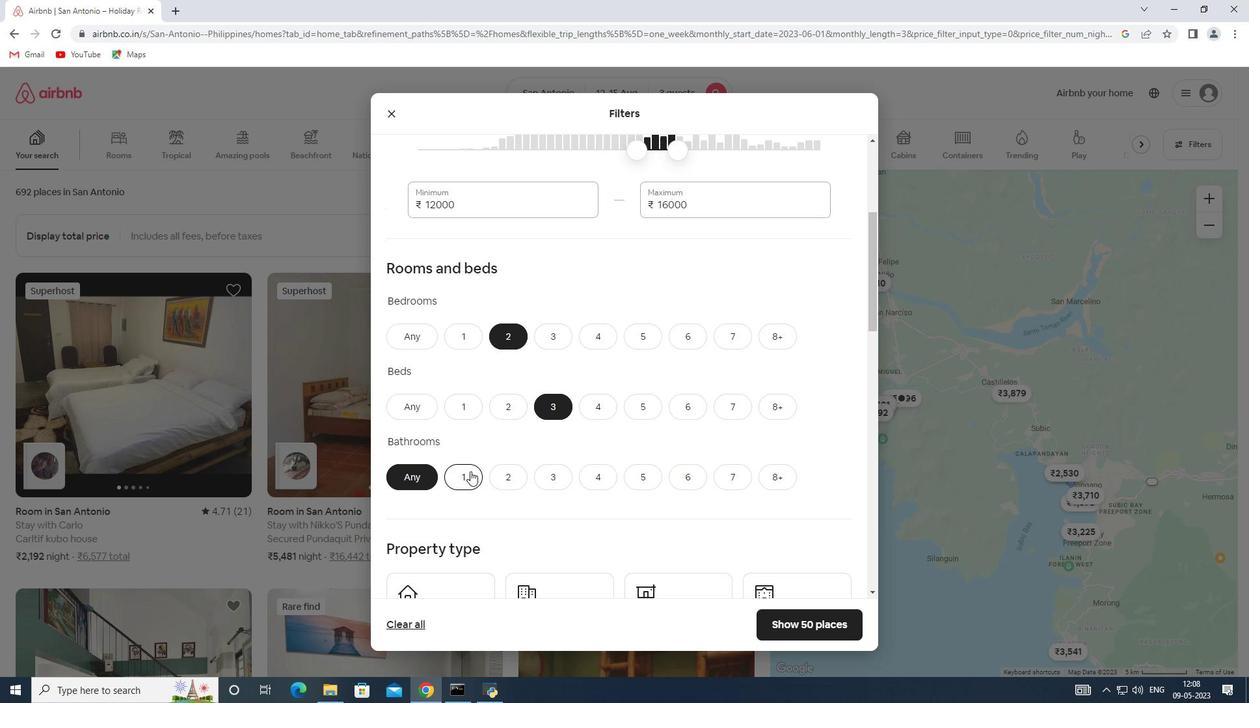 
Action: Mouse moved to (518, 404)
Screenshot: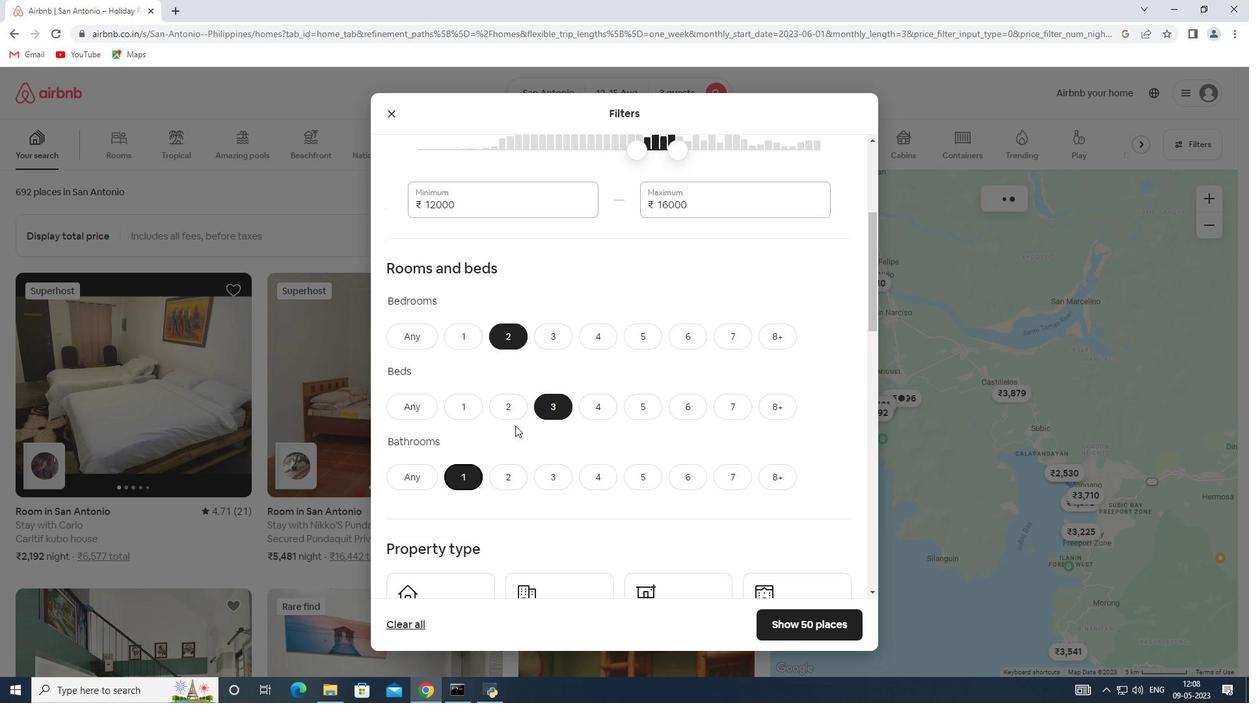 
Action: Mouse scrolled (518, 404) with delta (0, 0)
Screenshot: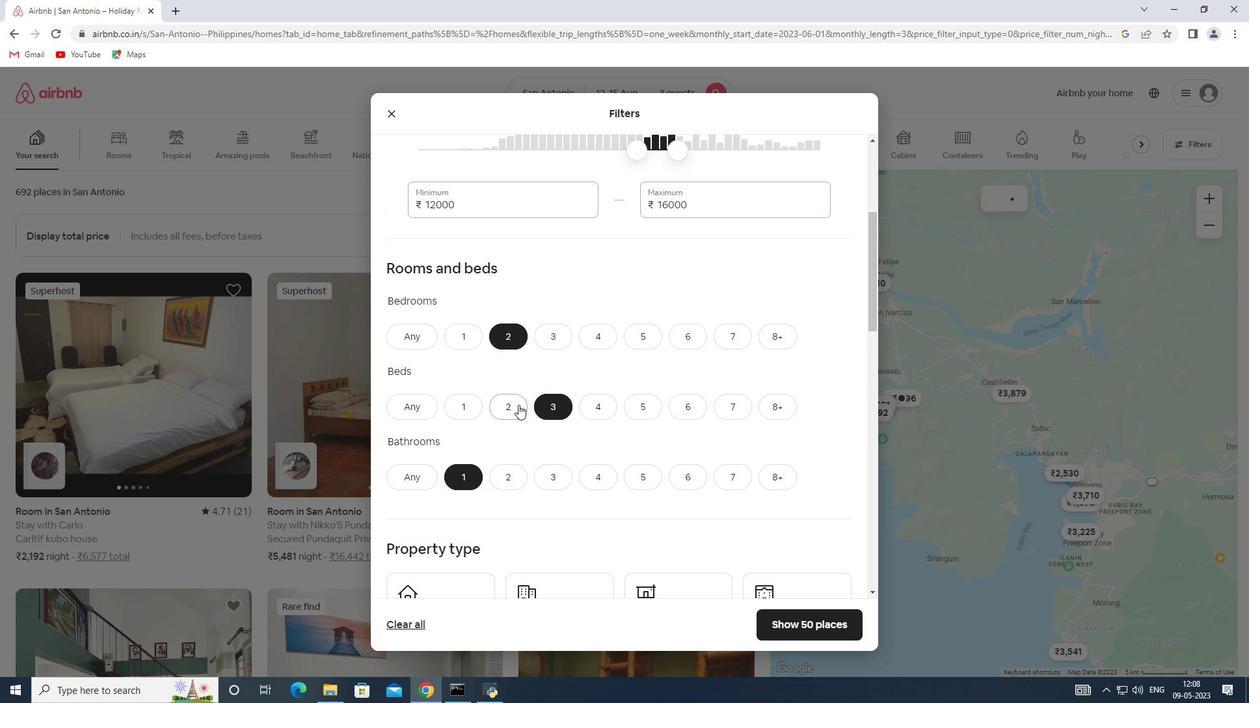 
Action: Mouse scrolled (518, 404) with delta (0, 0)
Screenshot: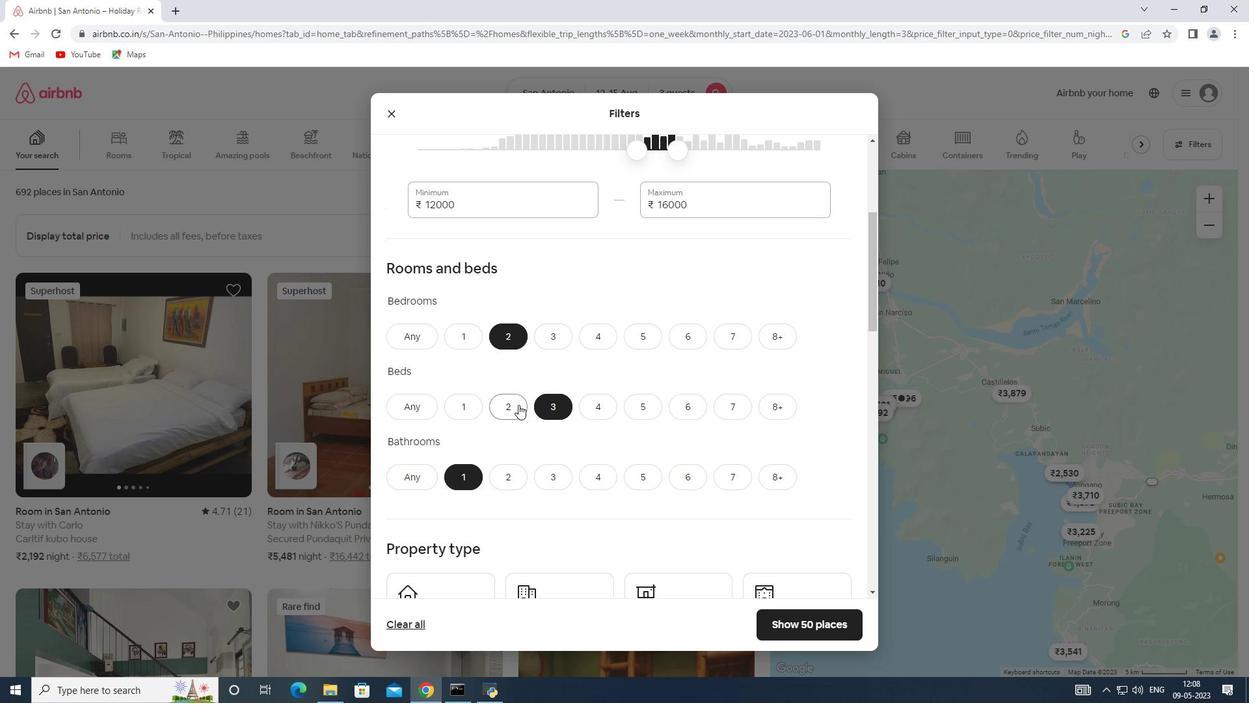 
Action: Mouse scrolled (518, 404) with delta (0, 0)
Screenshot: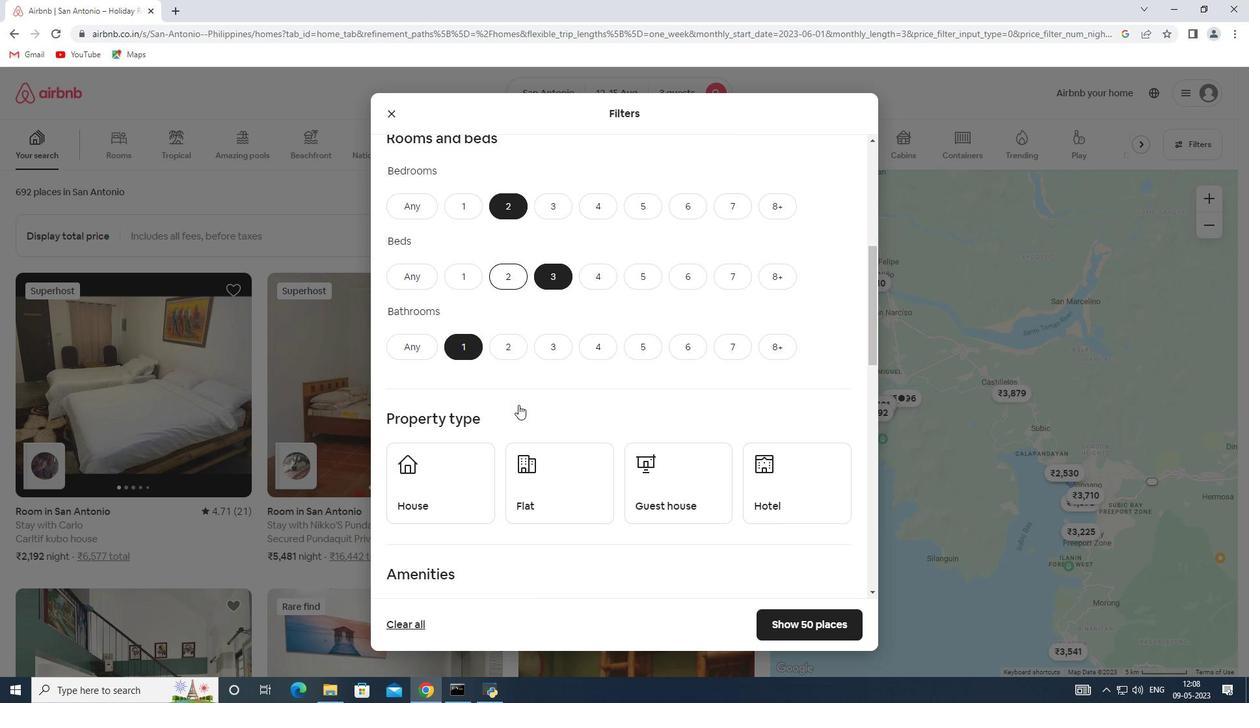 
Action: Mouse scrolled (518, 404) with delta (0, 0)
Screenshot: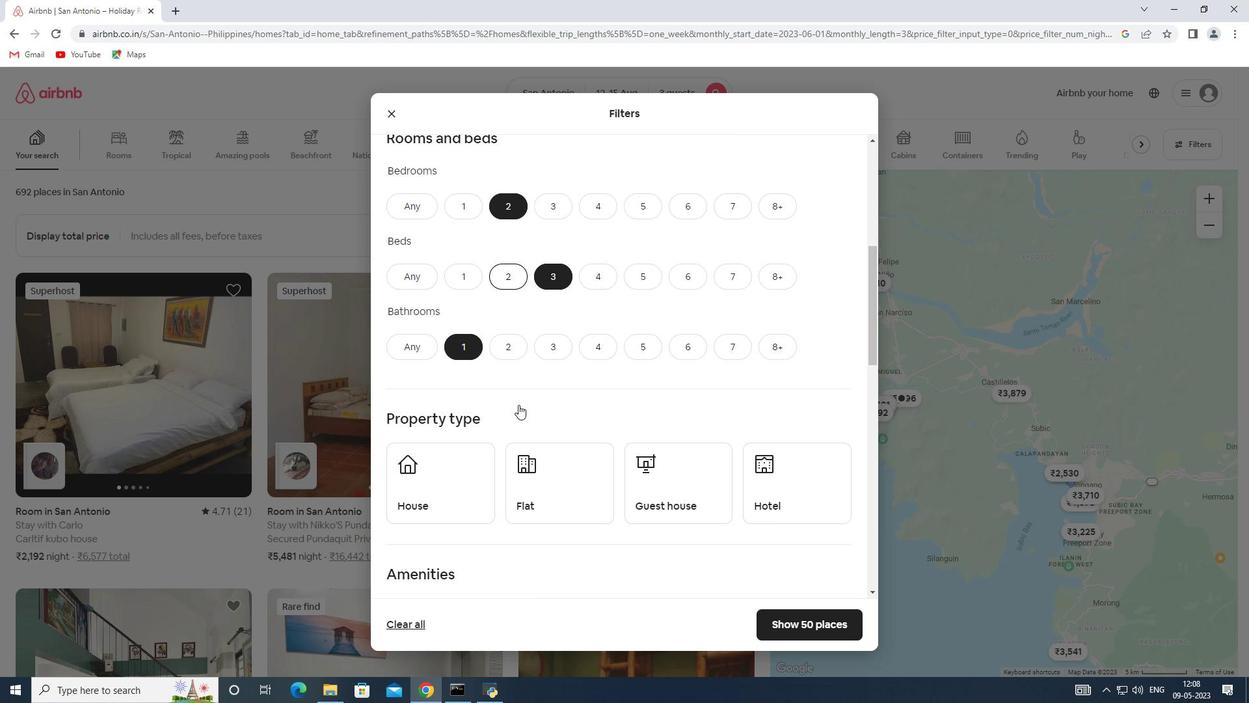 
Action: Mouse moved to (438, 374)
Screenshot: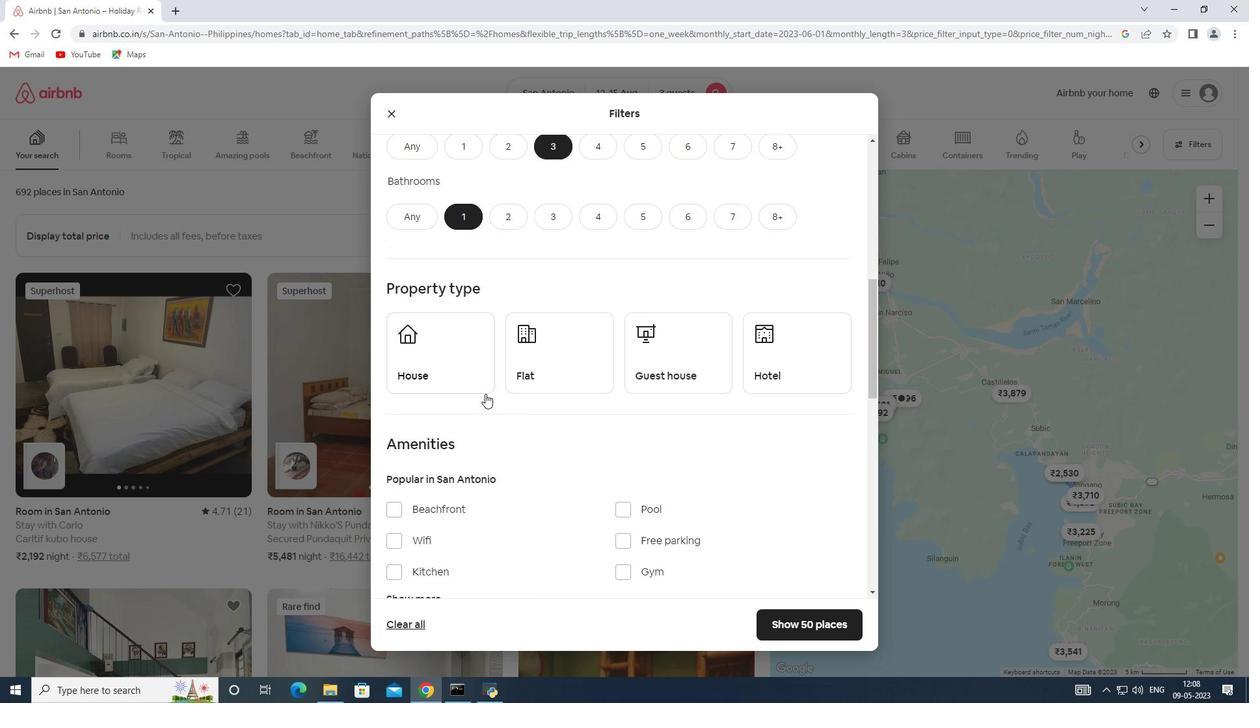 
Action: Mouse pressed left at (438, 374)
Screenshot: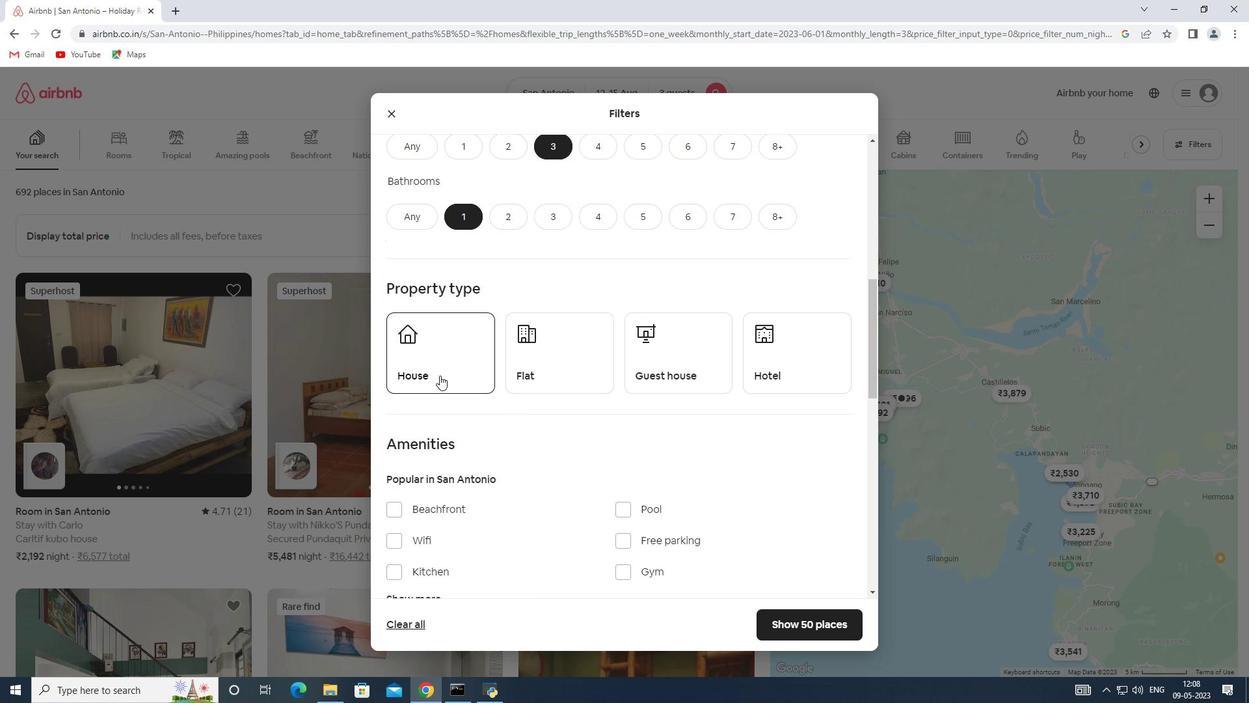 
Action: Mouse moved to (542, 367)
Screenshot: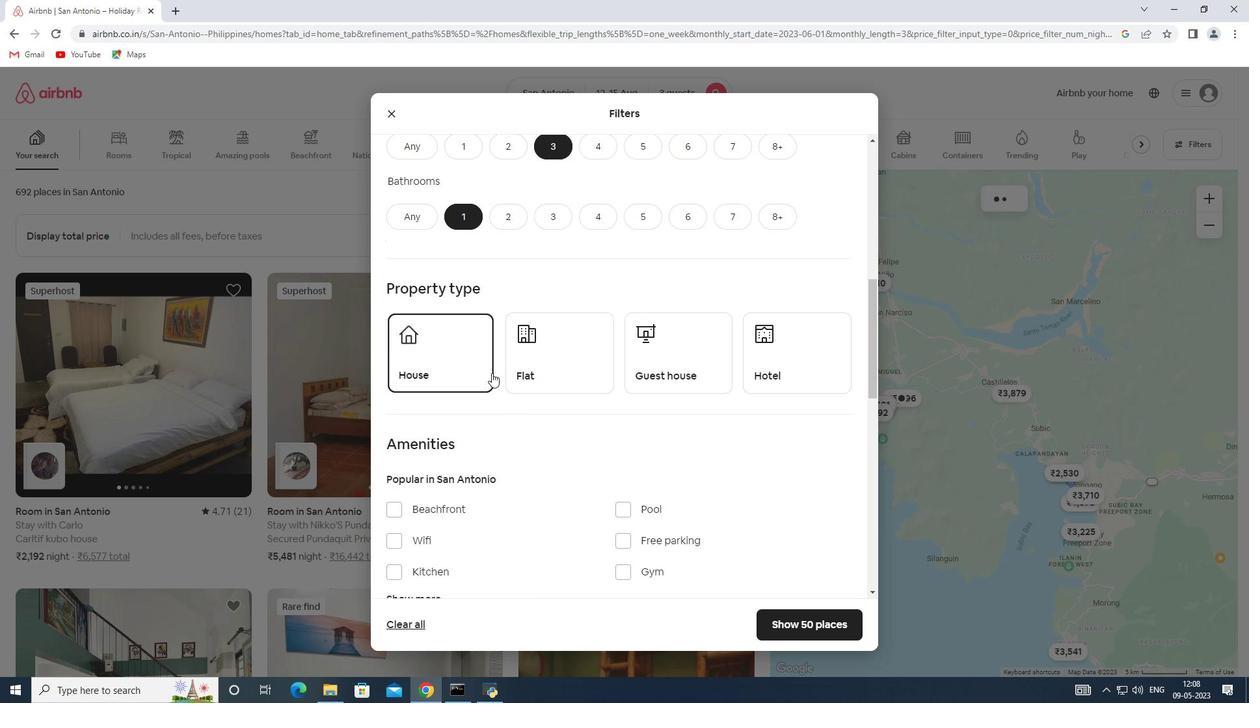 
Action: Mouse pressed left at (542, 367)
Screenshot: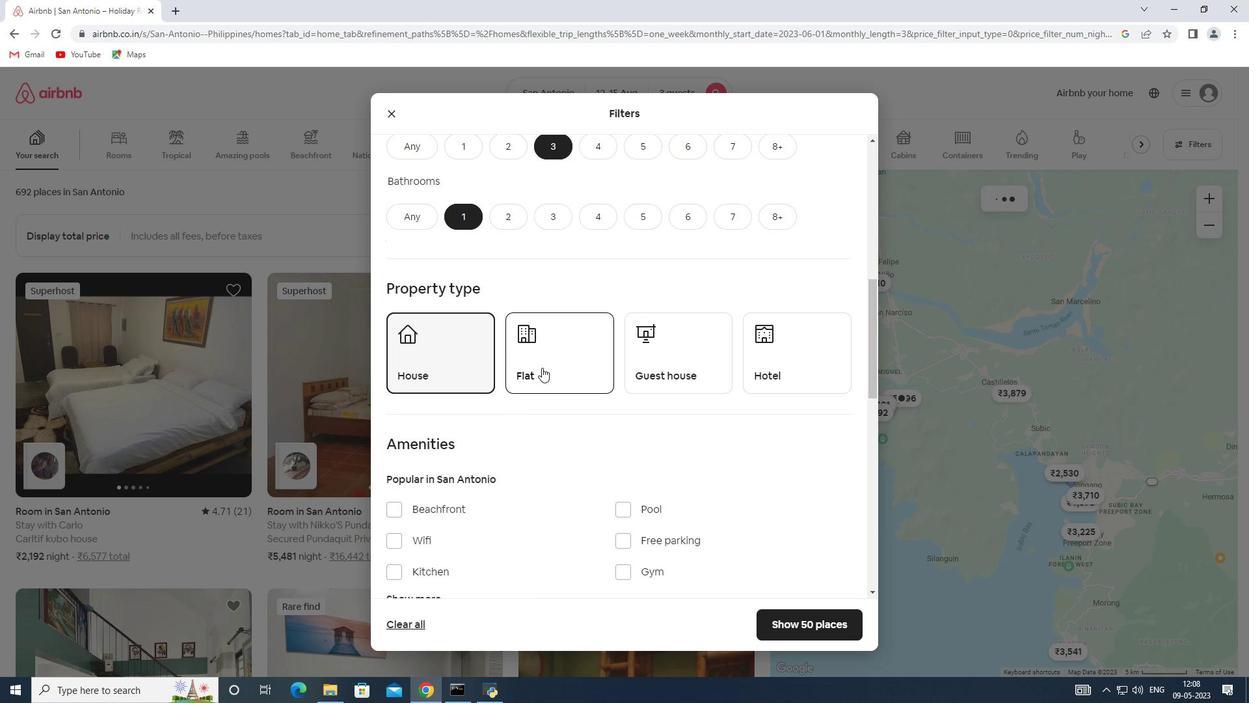 
Action: Mouse moved to (669, 367)
Screenshot: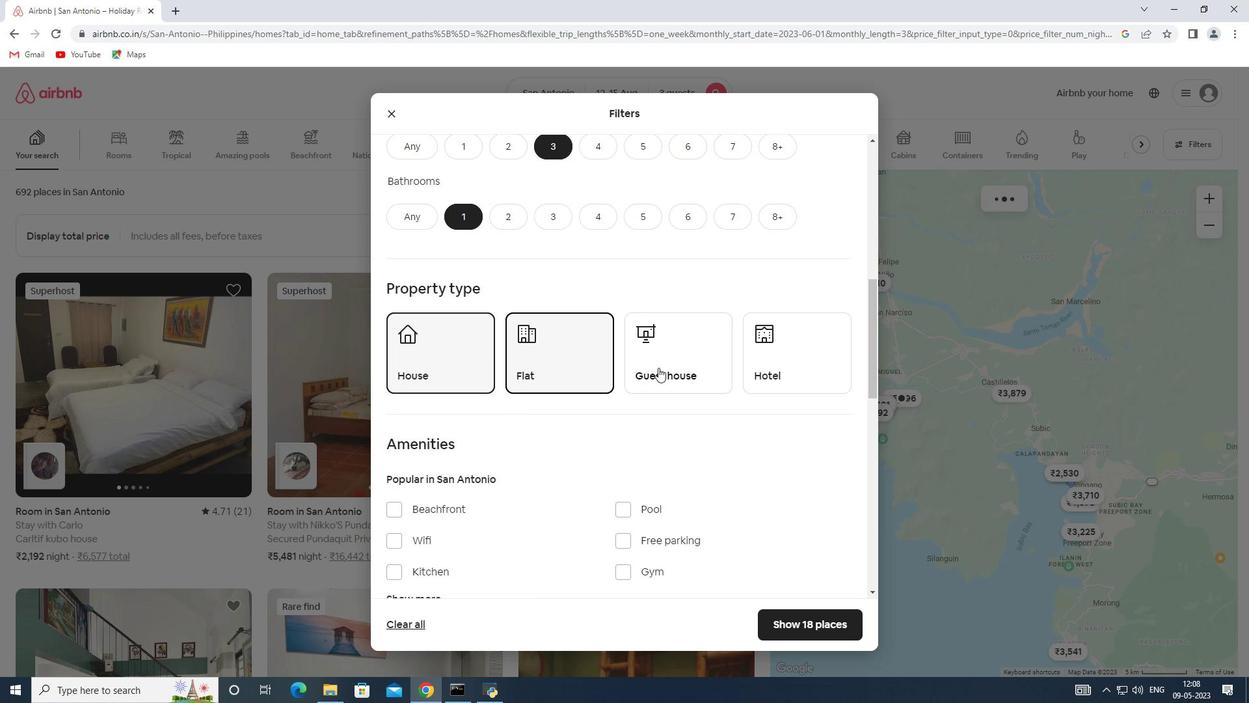 
Action: Mouse pressed left at (669, 367)
Screenshot: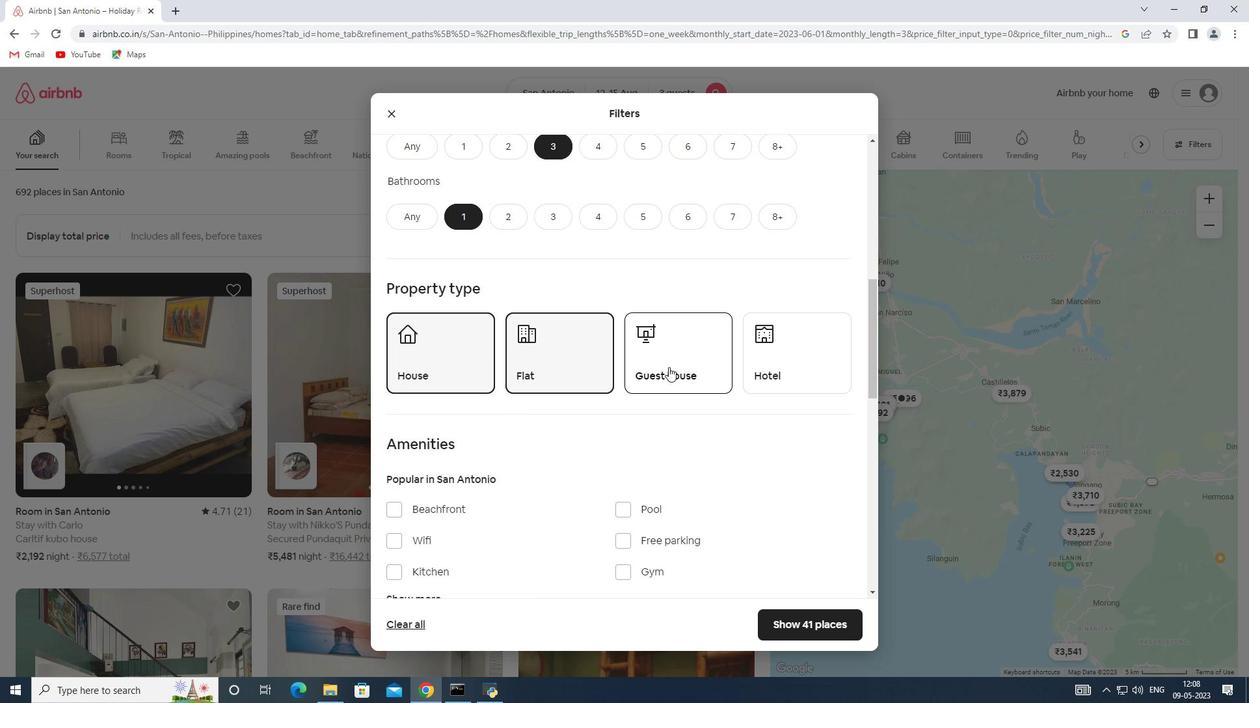 
Action: Mouse moved to (632, 376)
Screenshot: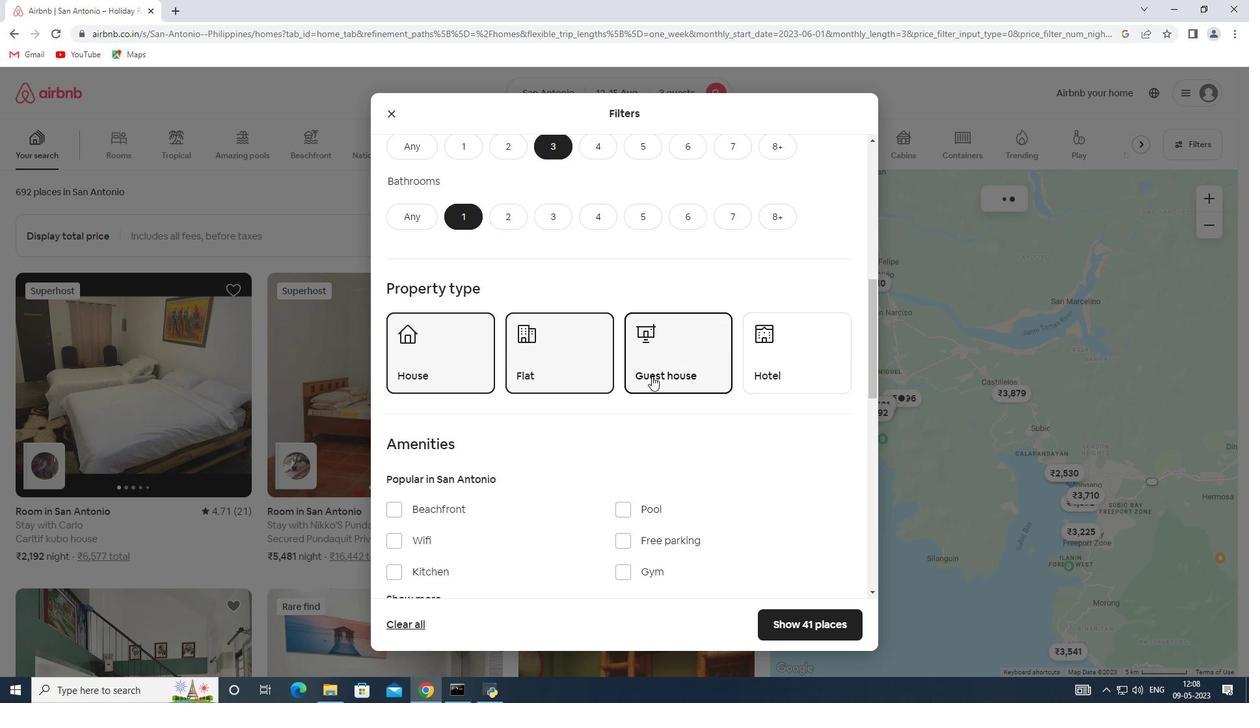 
Action: Mouse scrolled (632, 376) with delta (0, 0)
Screenshot: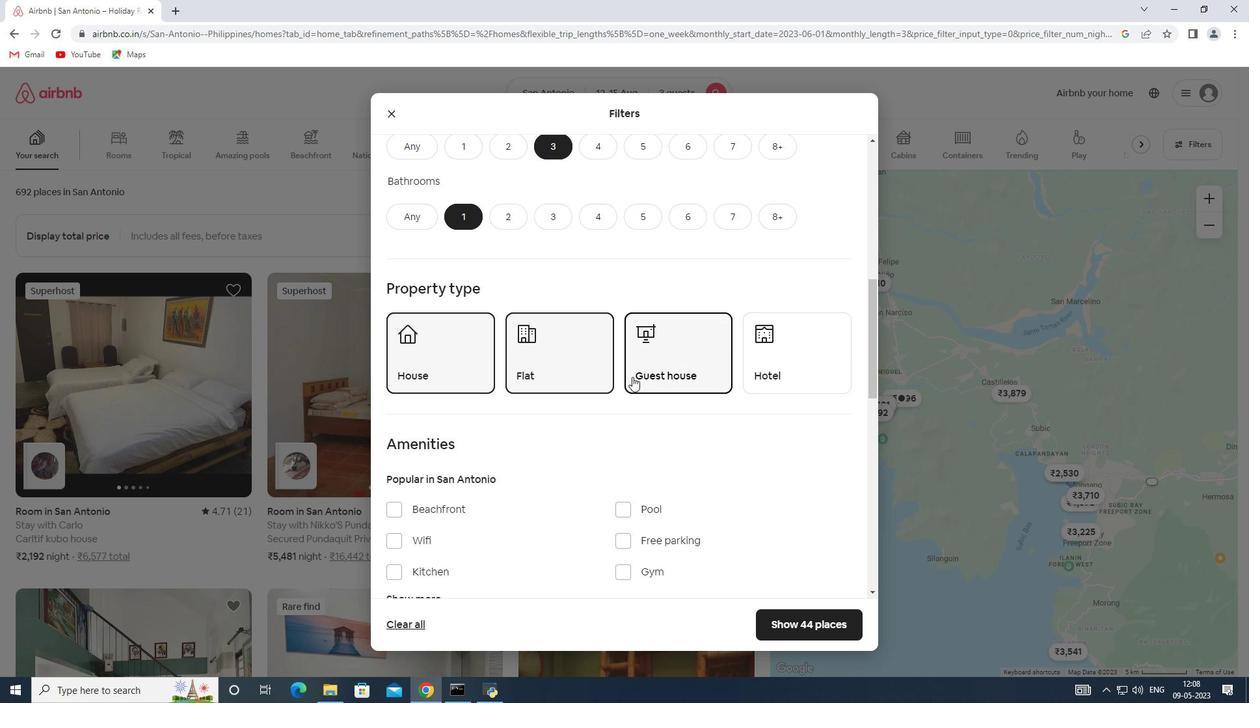 
Action: Mouse scrolled (632, 376) with delta (0, 0)
Screenshot: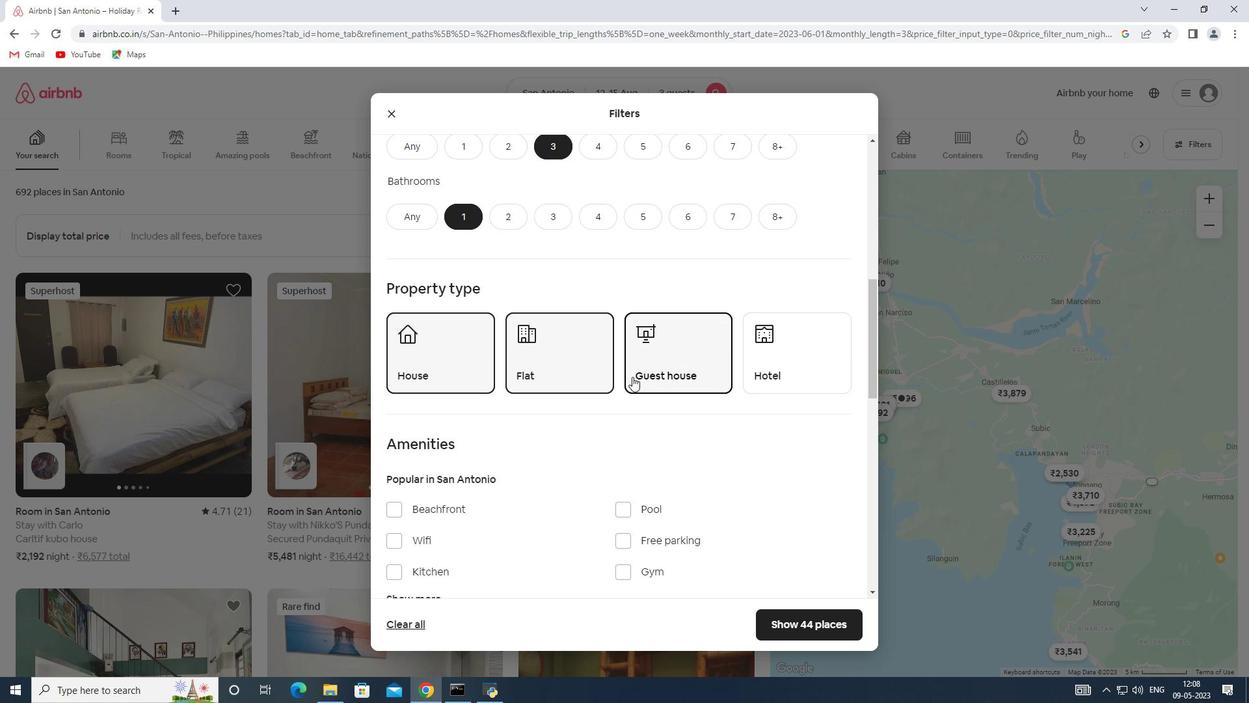 
Action: Mouse scrolled (632, 376) with delta (0, 0)
Screenshot: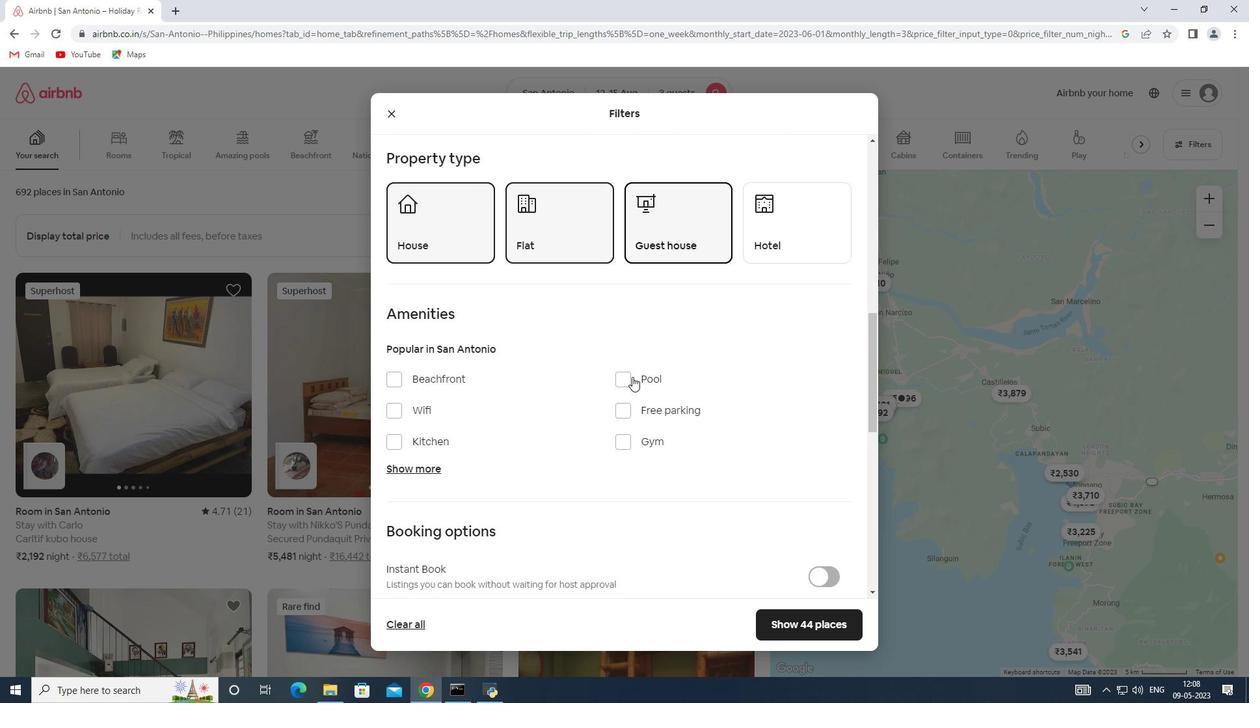 
Action: Mouse scrolled (632, 376) with delta (0, 0)
Screenshot: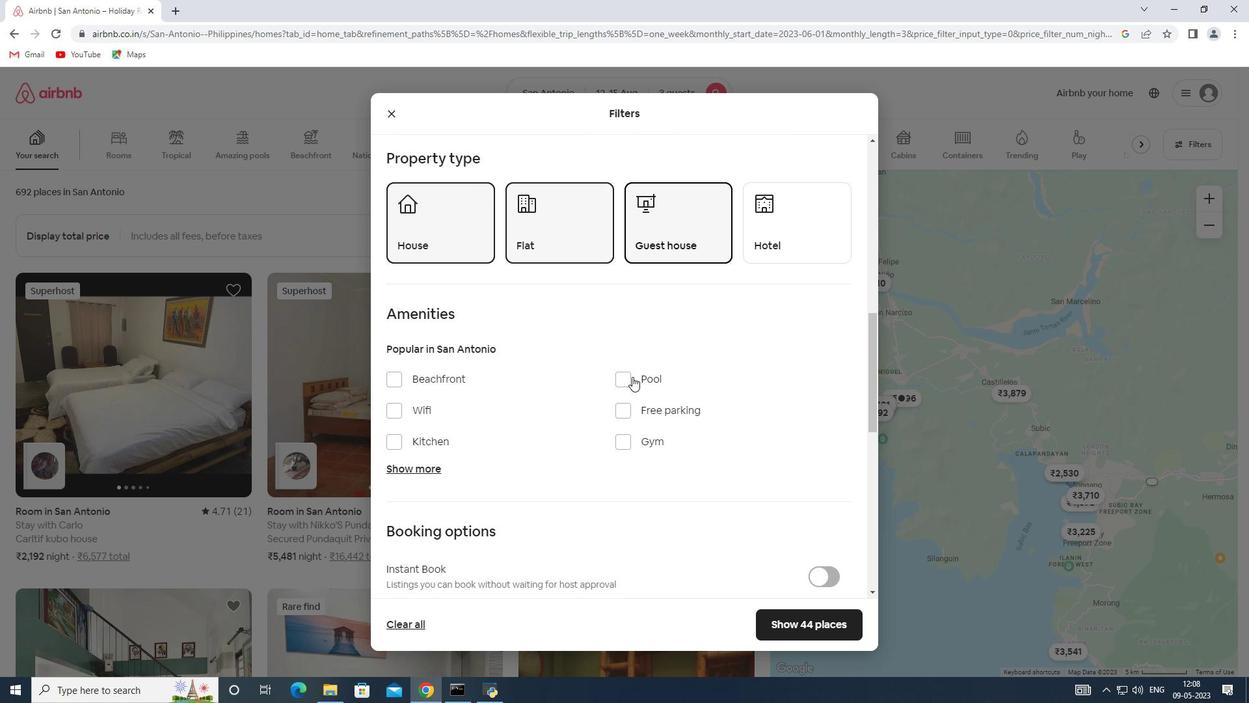 
Action: Mouse moved to (824, 487)
Screenshot: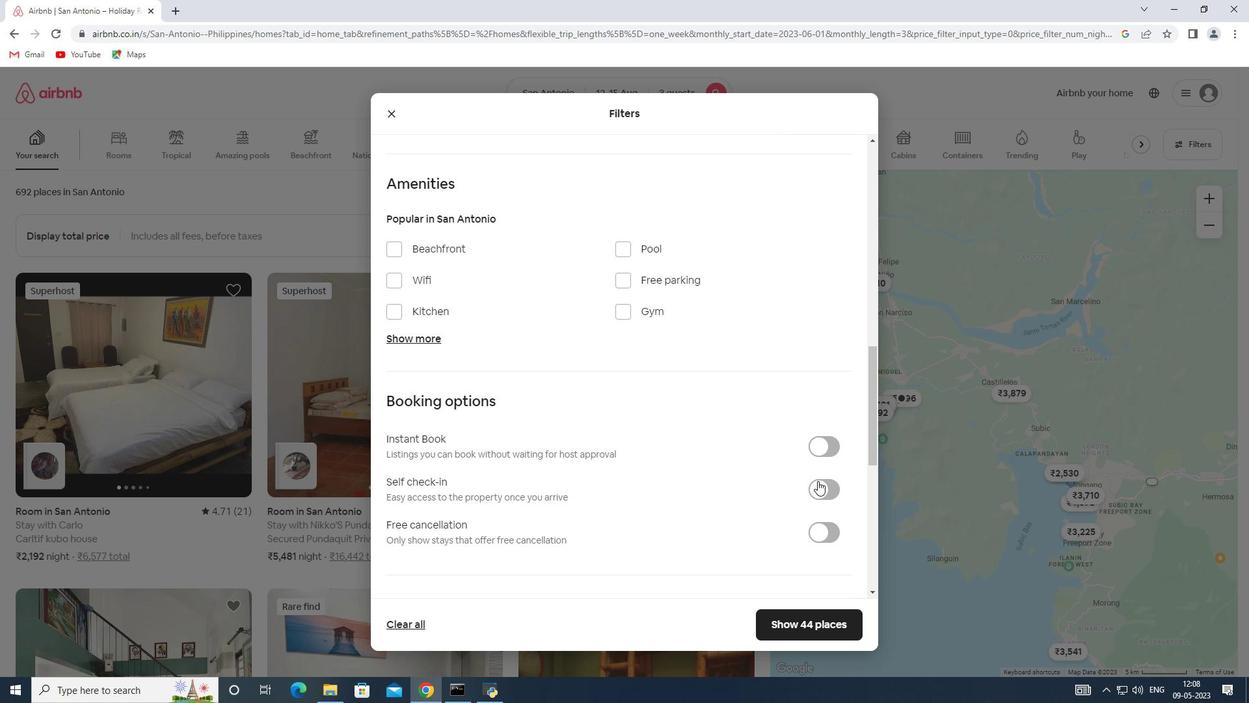 
Action: Mouse pressed left at (824, 487)
Screenshot: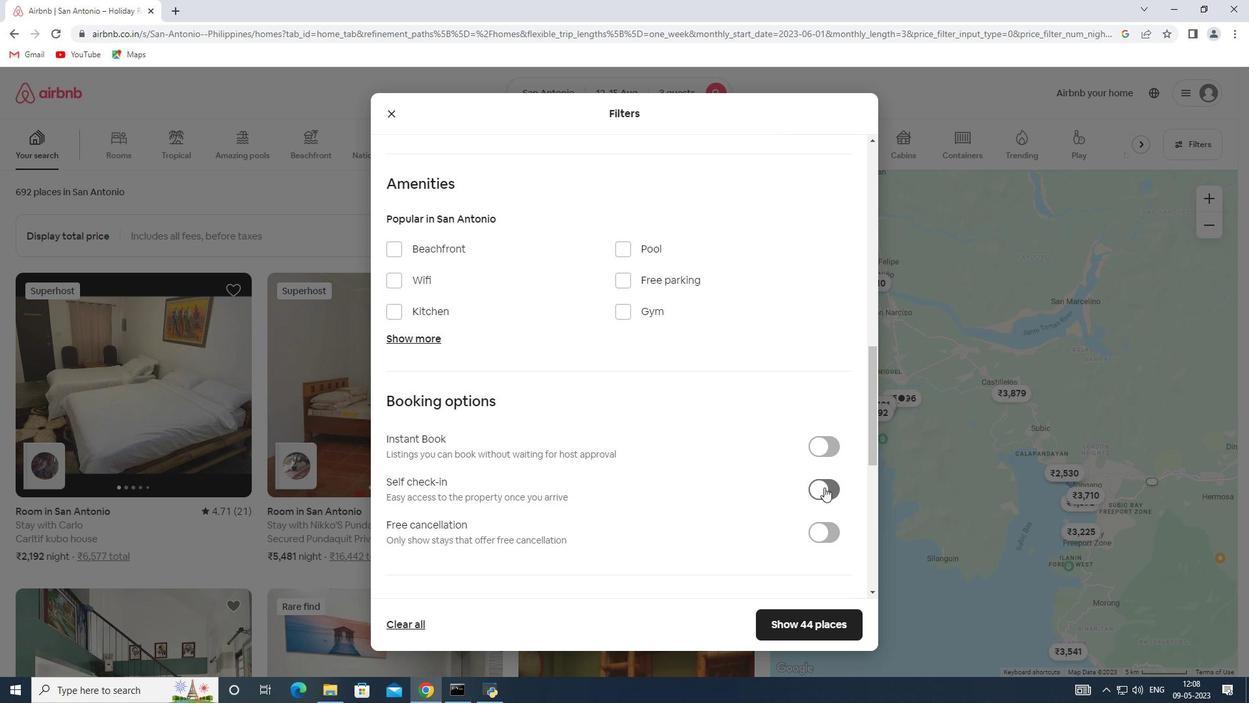 
Action: Mouse moved to (642, 441)
Screenshot: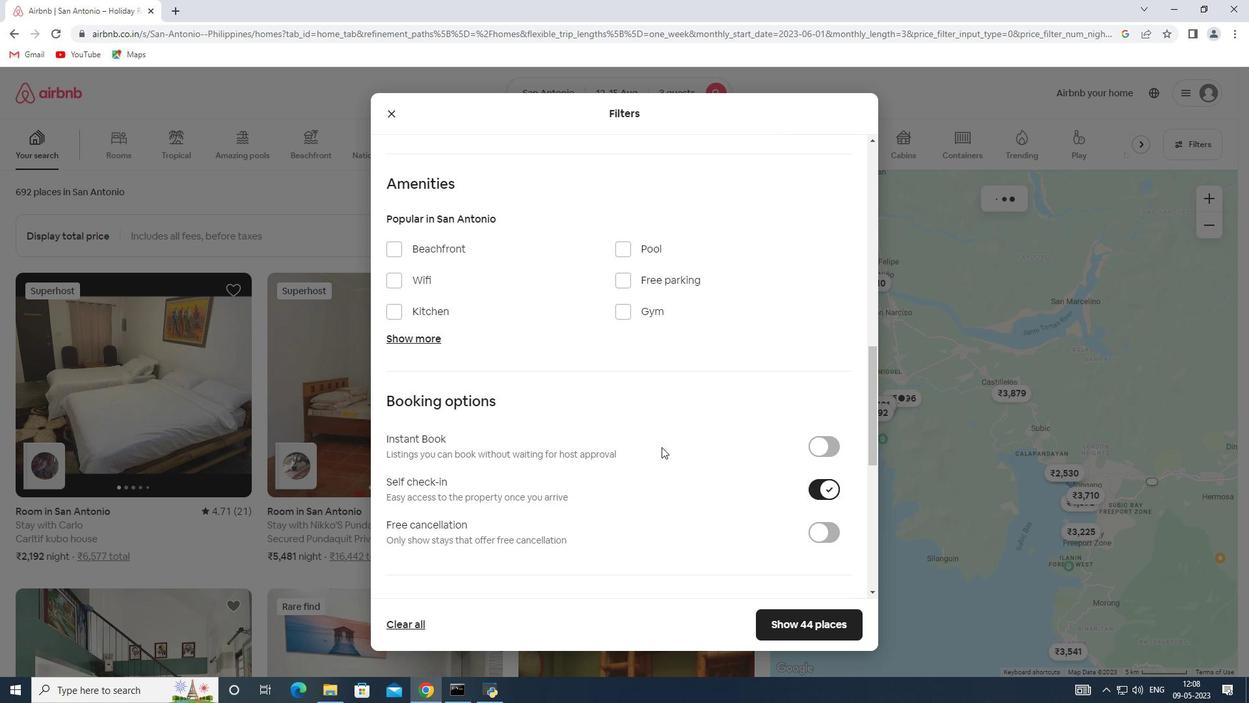 
Action: Mouse scrolled (642, 440) with delta (0, 0)
Screenshot: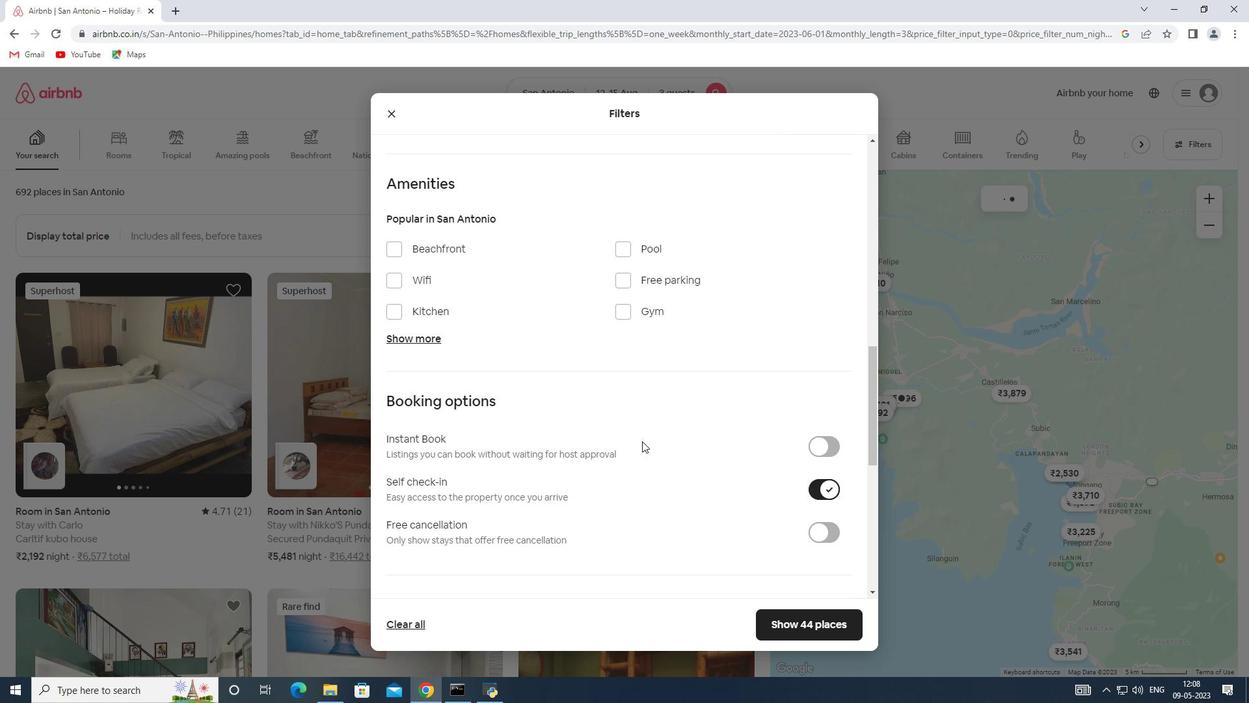 
Action: Mouse scrolled (642, 440) with delta (0, 0)
Screenshot: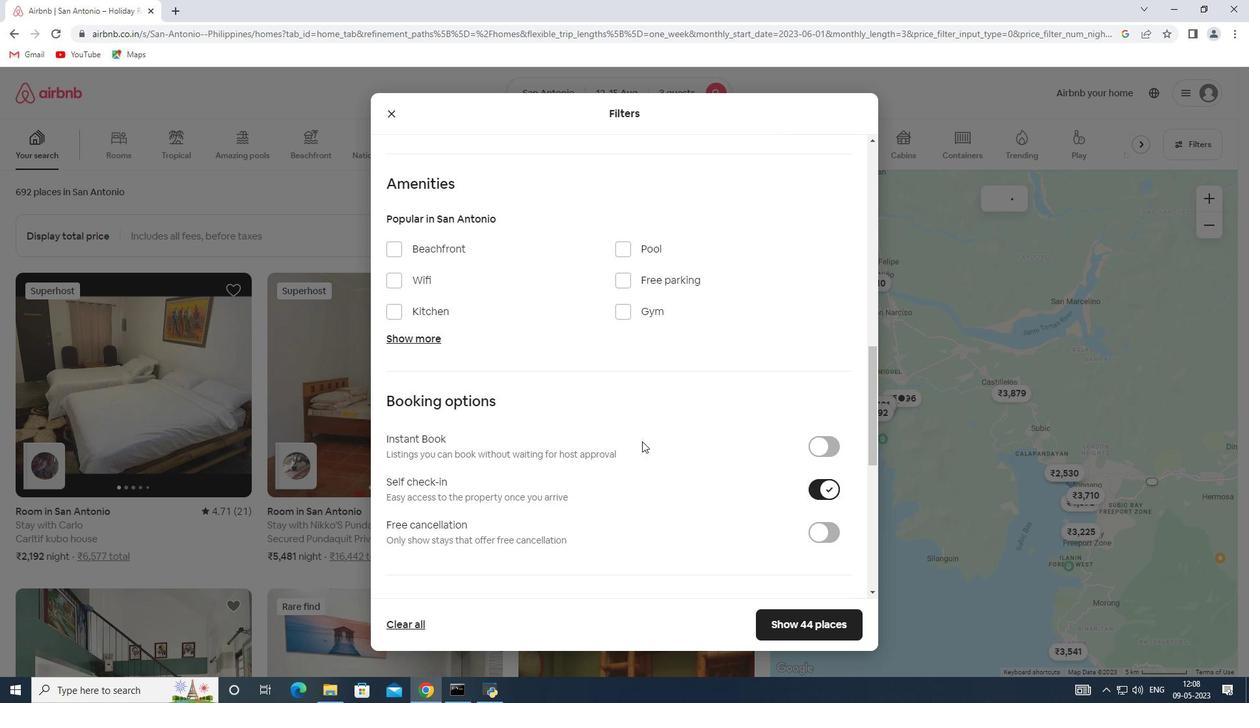 
Action: Mouse scrolled (642, 440) with delta (0, 0)
Screenshot: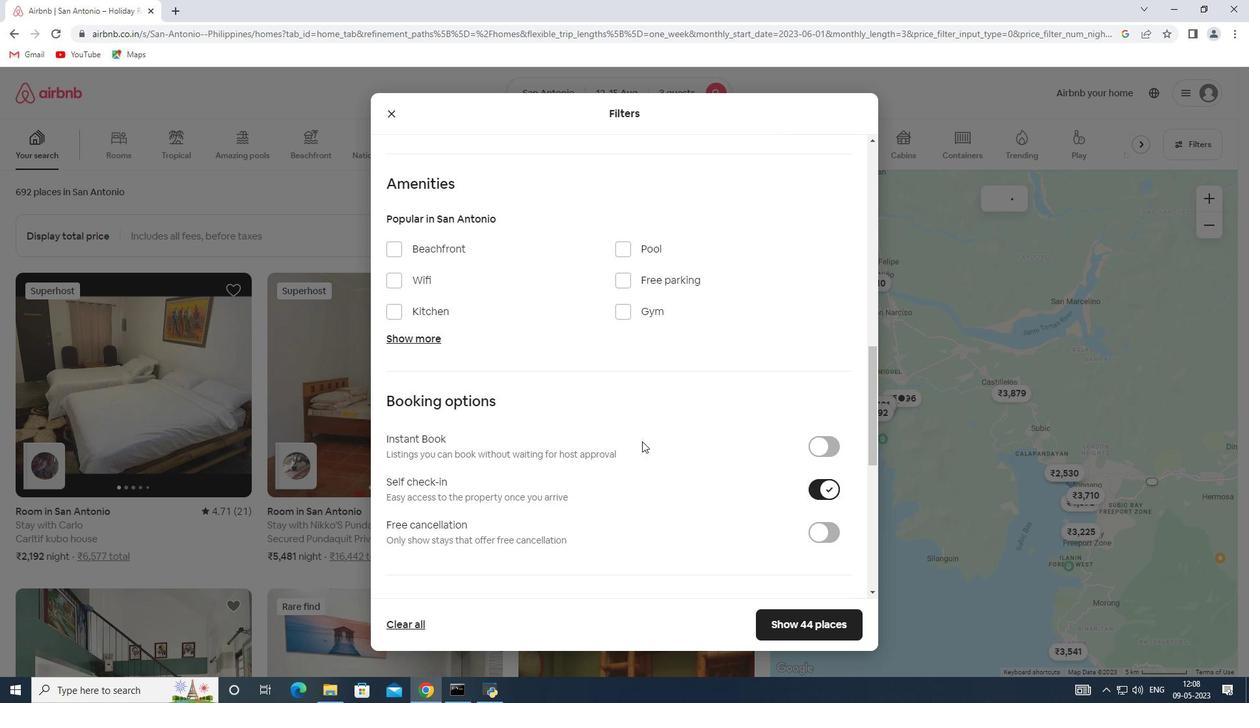 
Action: Mouse scrolled (642, 440) with delta (0, 0)
Screenshot: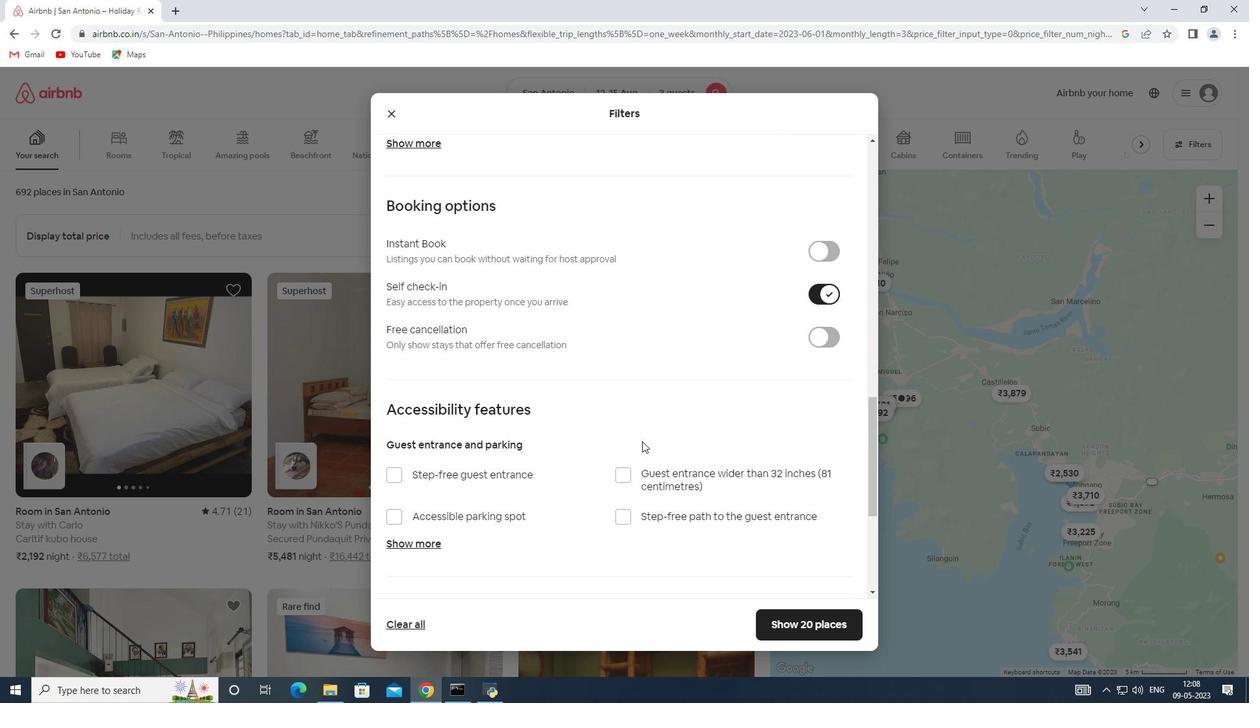 
Action: Mouse scrolled (642, 440) with delta (0, 0)
Screenshot: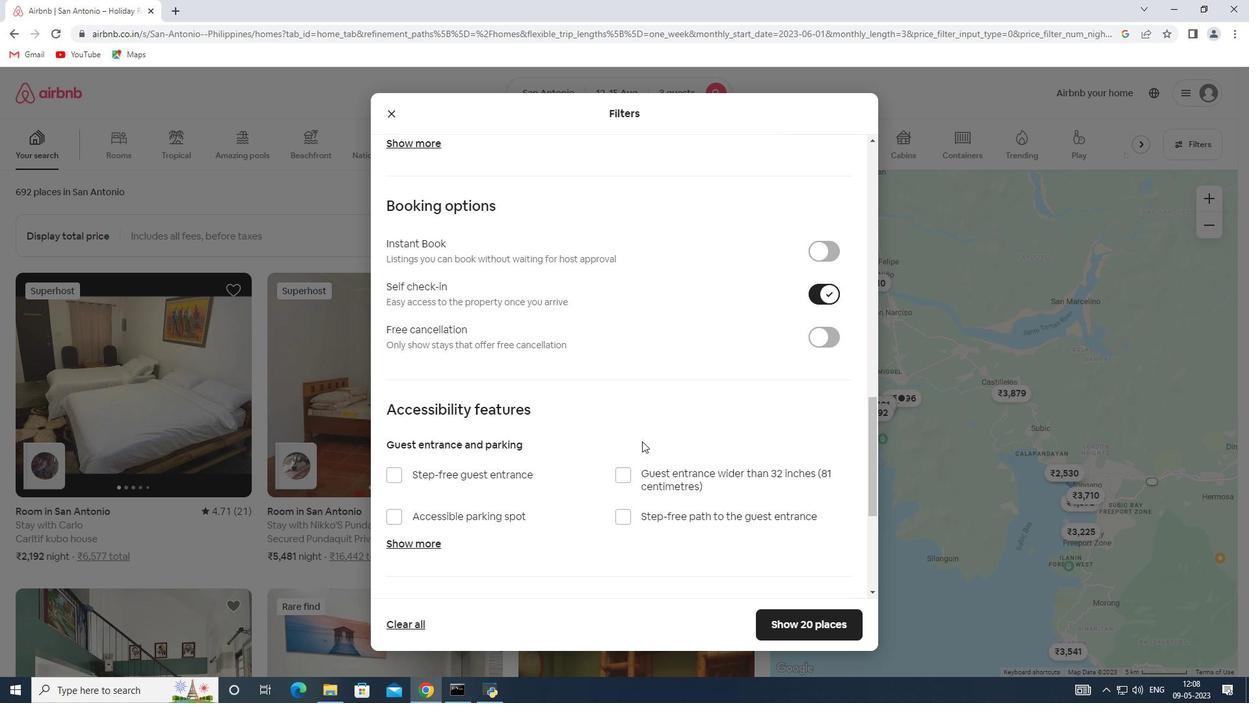 
Action: Mouse scrolled (642, 440) with delta (0, 0)
Screenshot: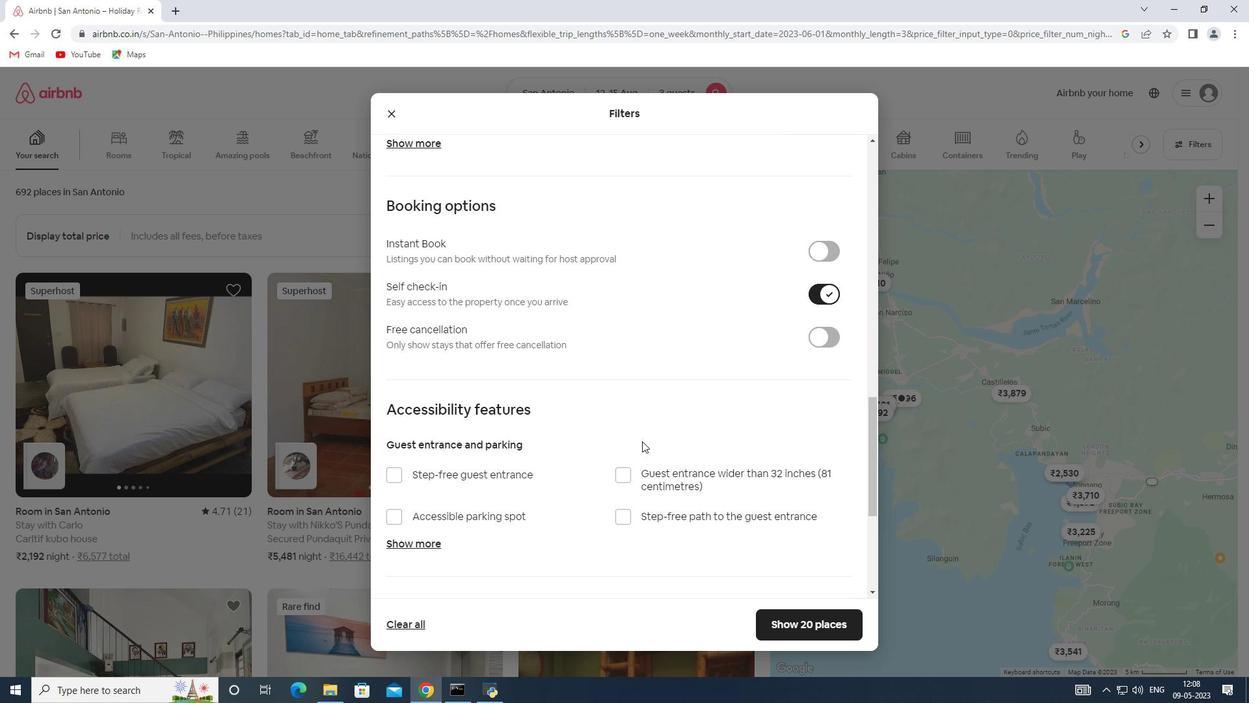 
Action: Mouse moved to (610, 464)
Screenshot: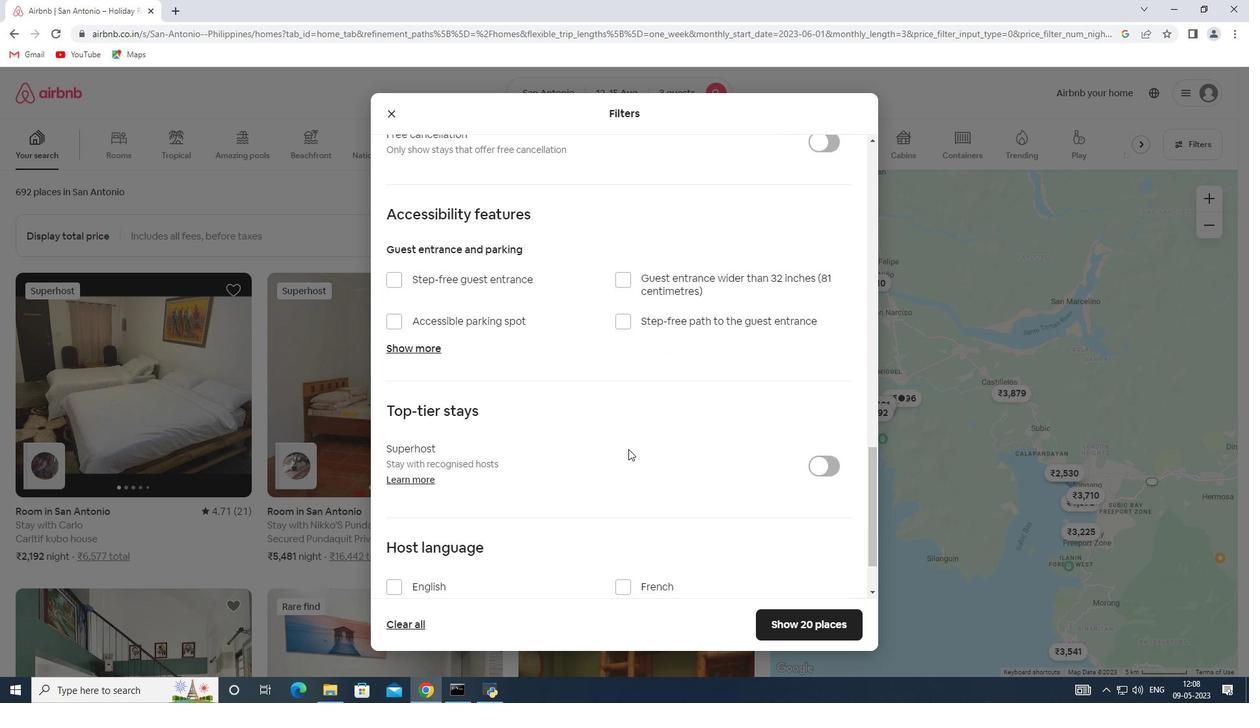 
Action: Mouse scrolled (610, 463) with delta (0, 0)
Screenshot: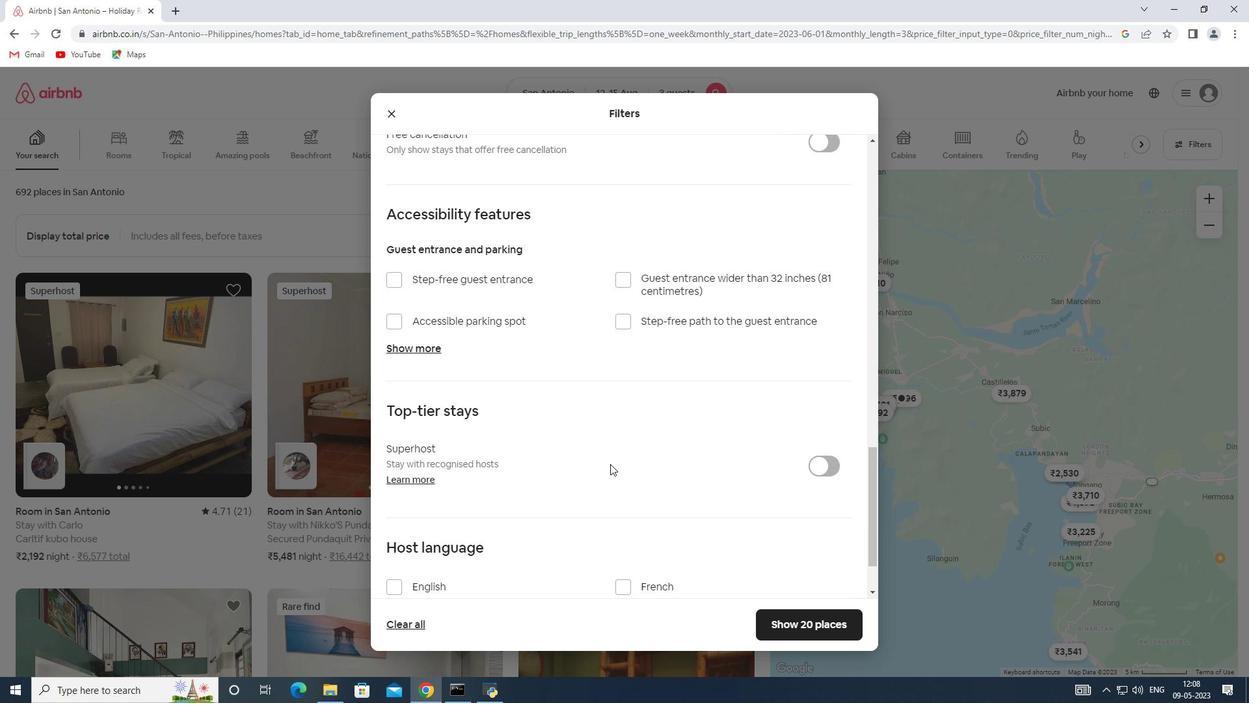 
Action: Mouse scrolled (610, 463) with delta (0, 0)
Screenshot: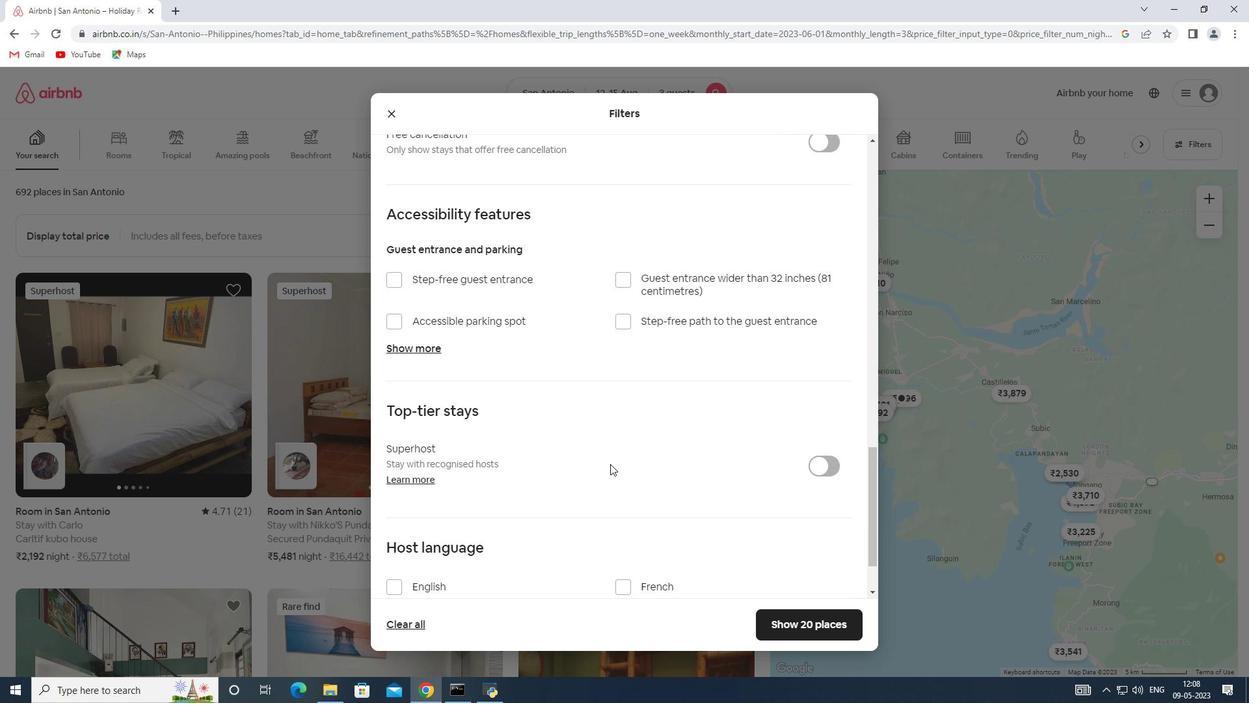 
Action: Mouse moved to (424, 505)
Screenshot: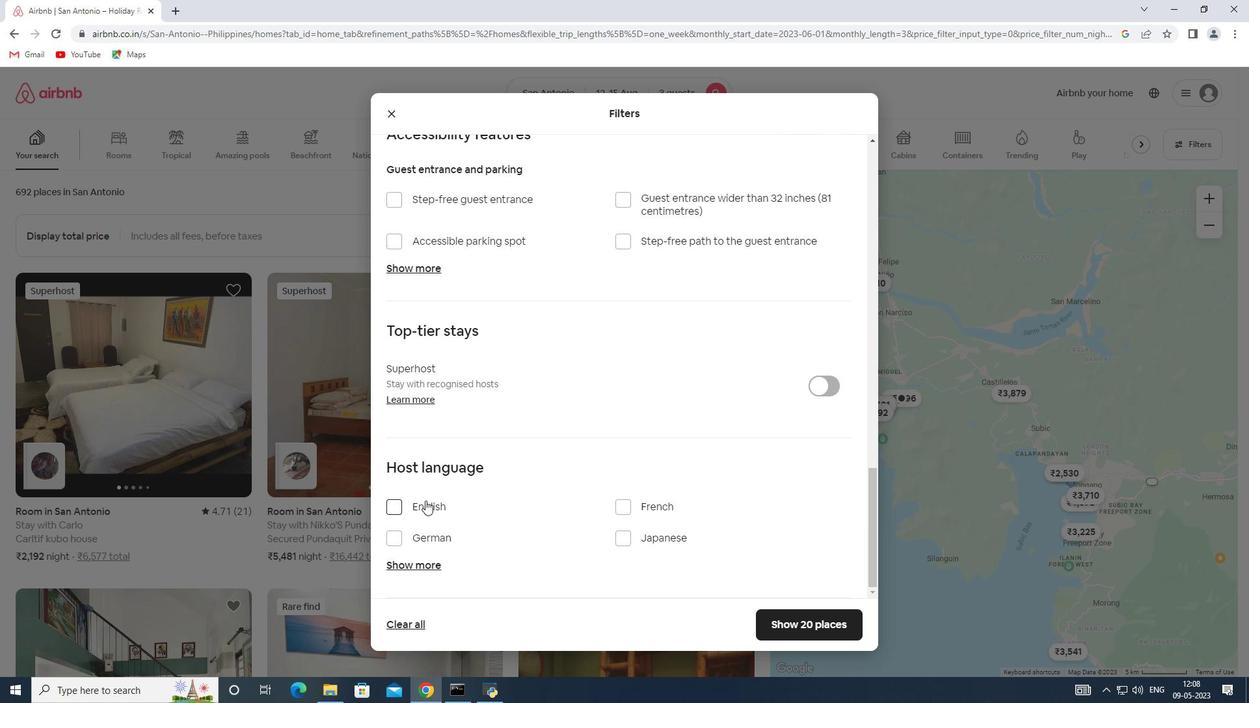 
Action: Mouse pressed left at (424, 505)
Screenshot: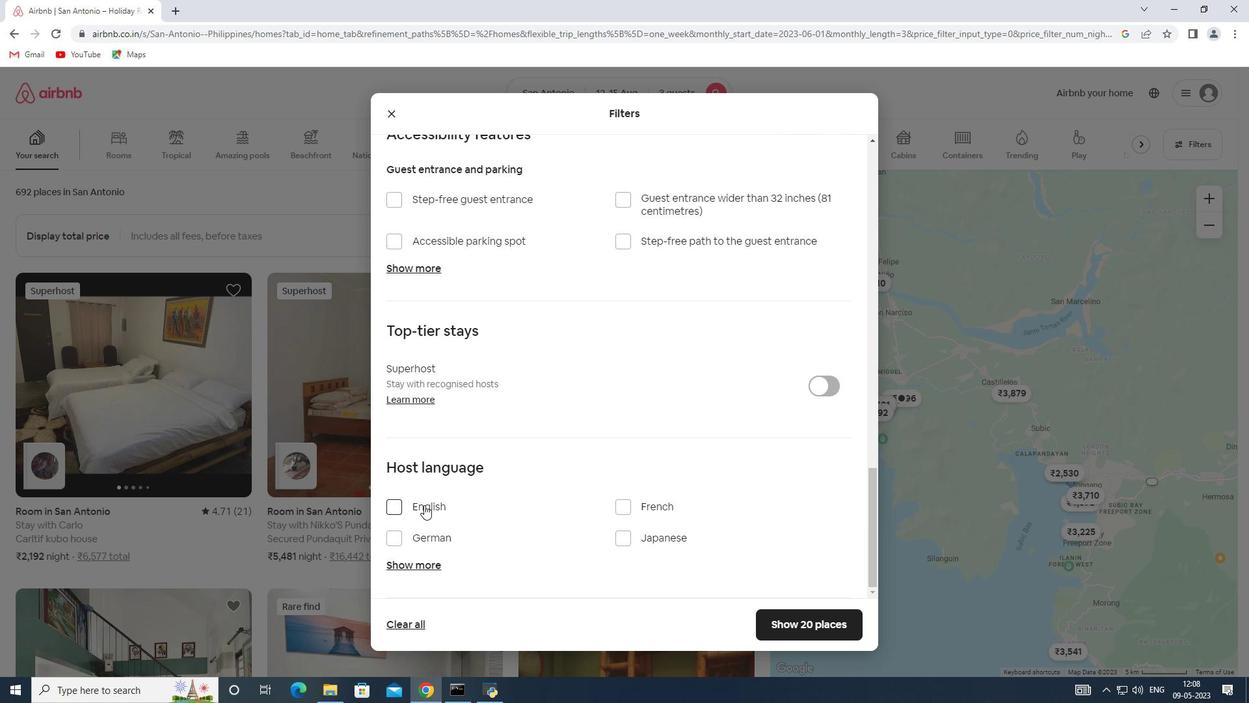 
Action: Mouse moved to (773, 622)
Screenshot: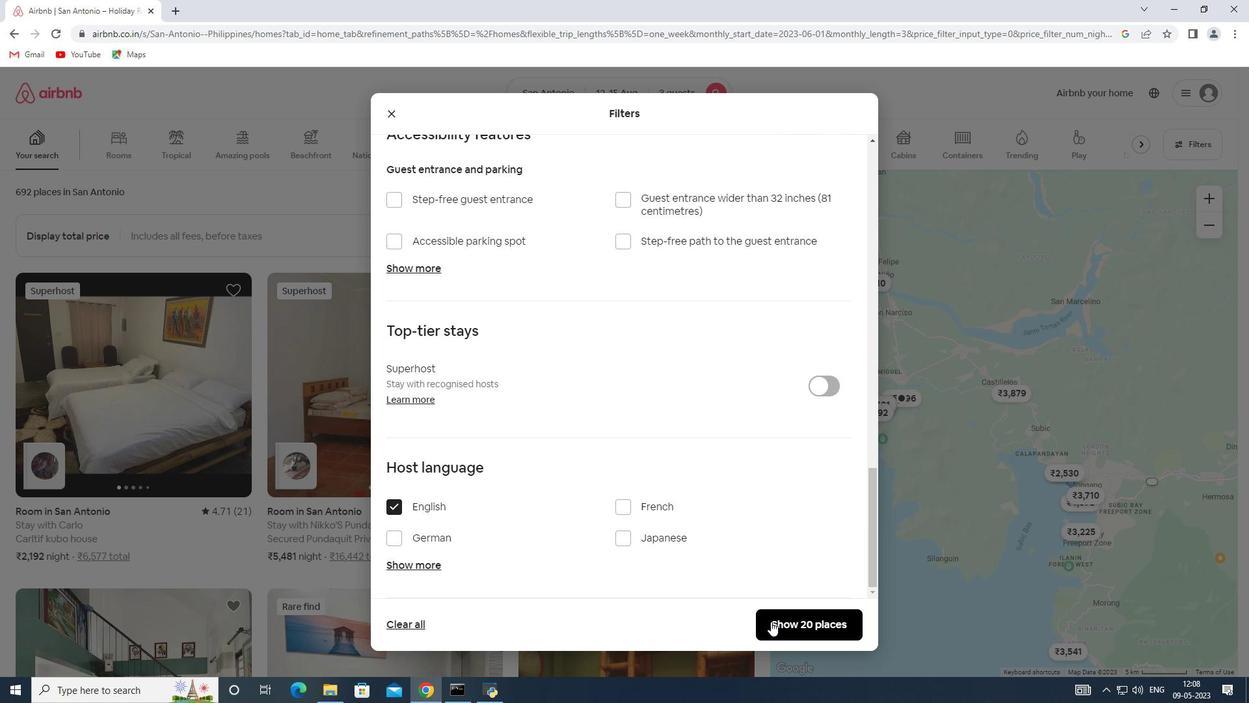 
Action: Mouse pressed left at (773, 622)
Screenshot: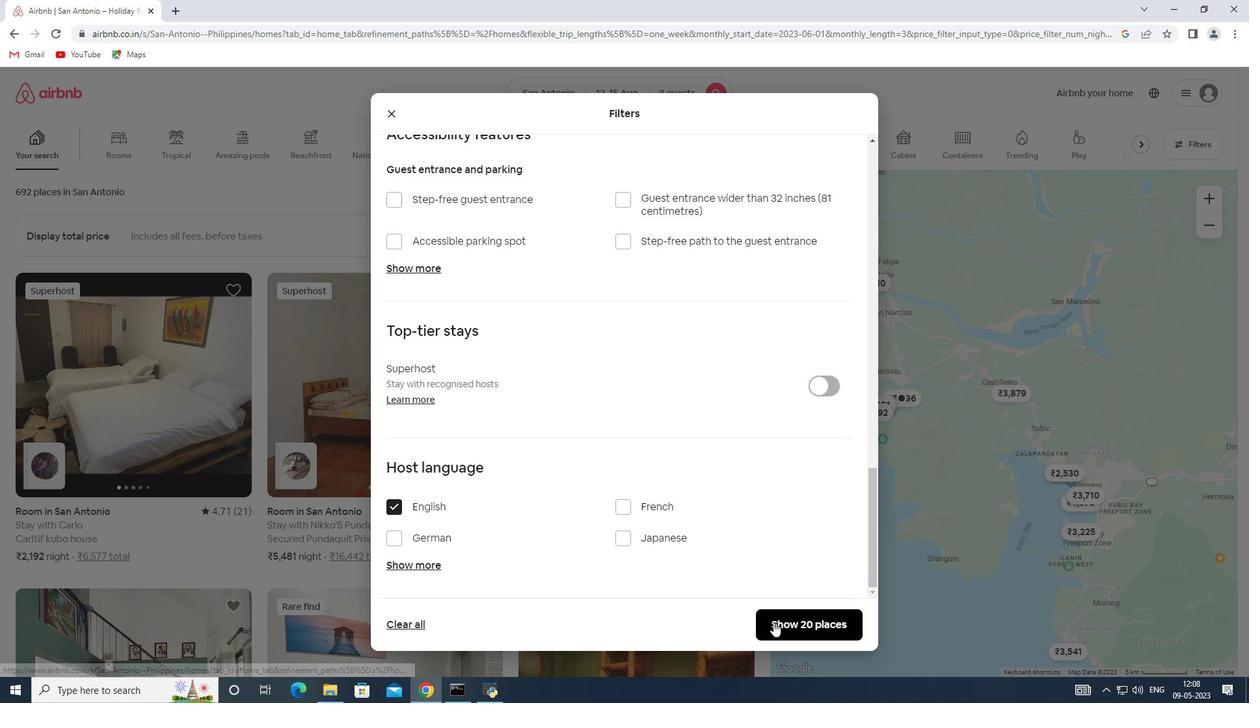 
